 Task: Add an event with the title Third Team Building Retreat: Outdoor Activities, date ''2023/11/15'', time 12:00and add a description: Any defects, deviations, or non-conformities identified during the Quality Assurance Check will be documented and tracked. The team will assign severity levels and work with project stakeholders to determine appropriate corrective actions and resolutions.Mark the tasks as Completed , logged in from the account softage.4@softage.netand send the event invitation to softage.9@softage.net and softage.10@softage.net. Set a reminder for the event Doesn''t repeat
Action: Mouse moved to (77, 98)
Screenshot: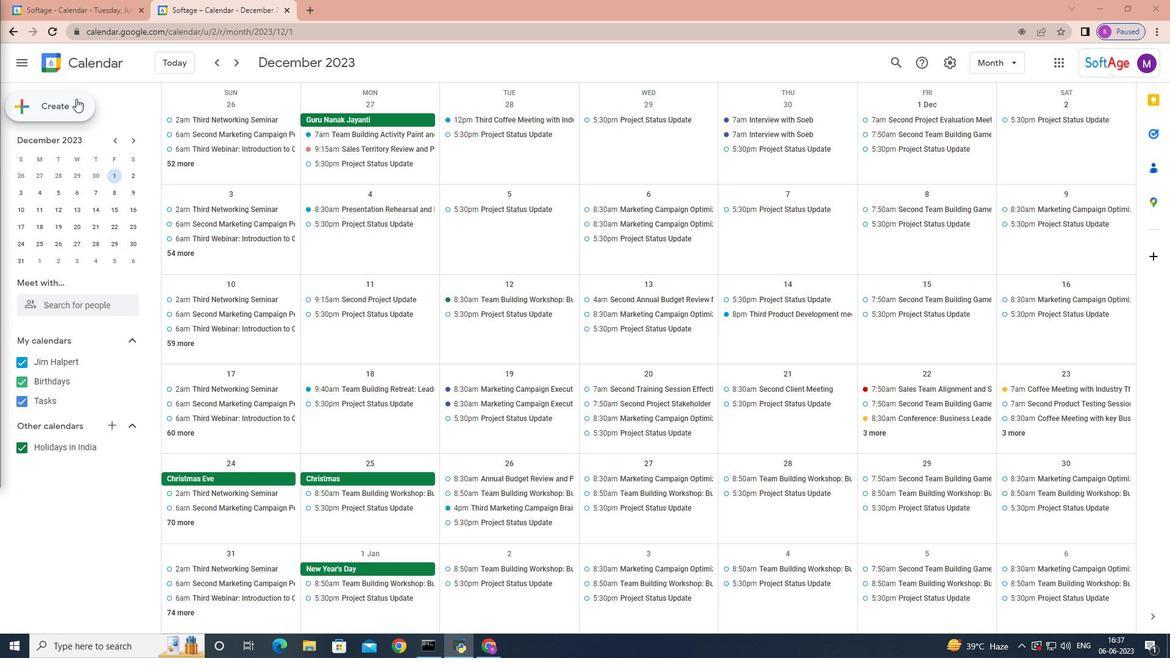 
Action: Mouse pressed left at (77, 98)
Screenshot: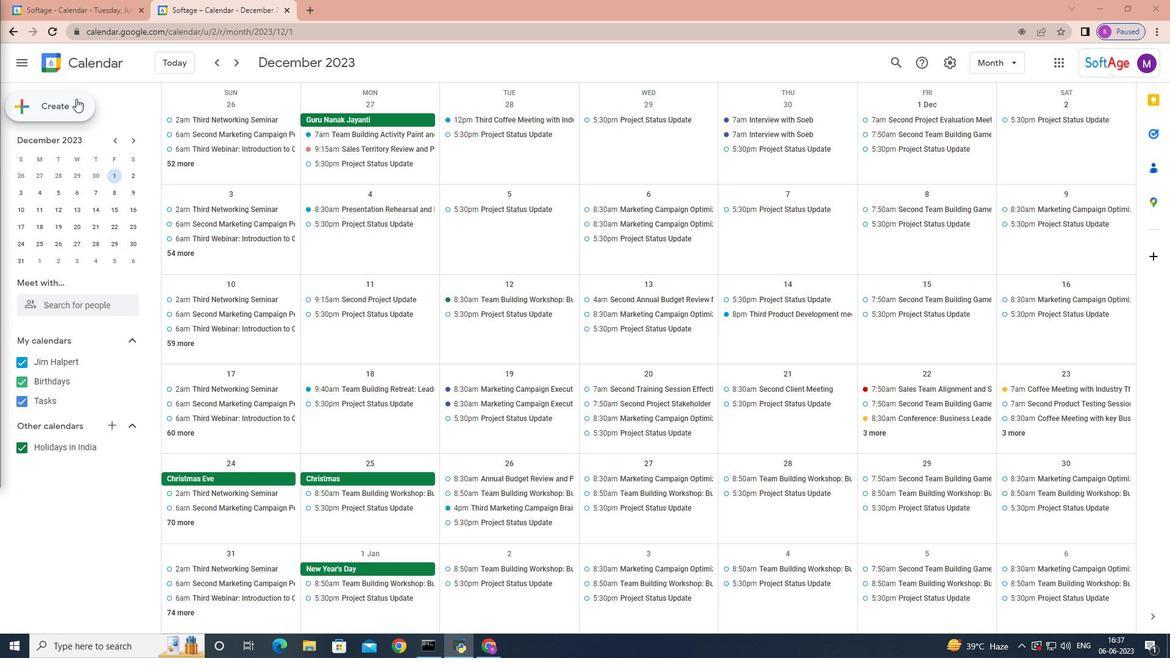 
Action: Mouse moved to (66, 132)
Screenshot: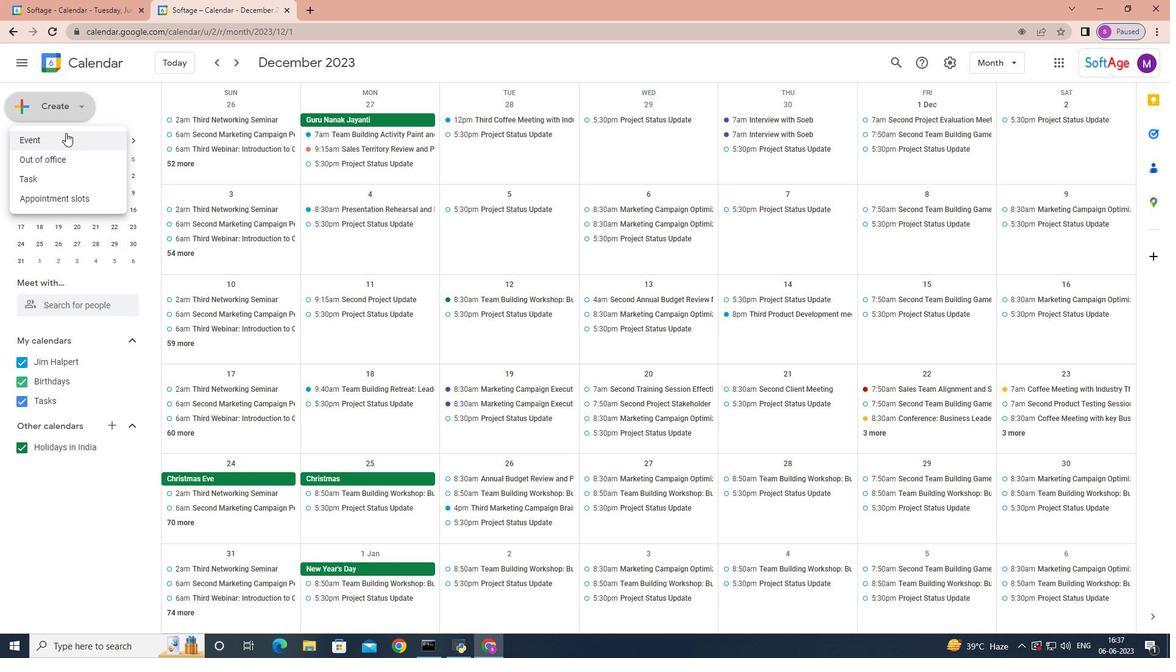 
Action: Mouse pressed left at (66, 132)
Screenshot: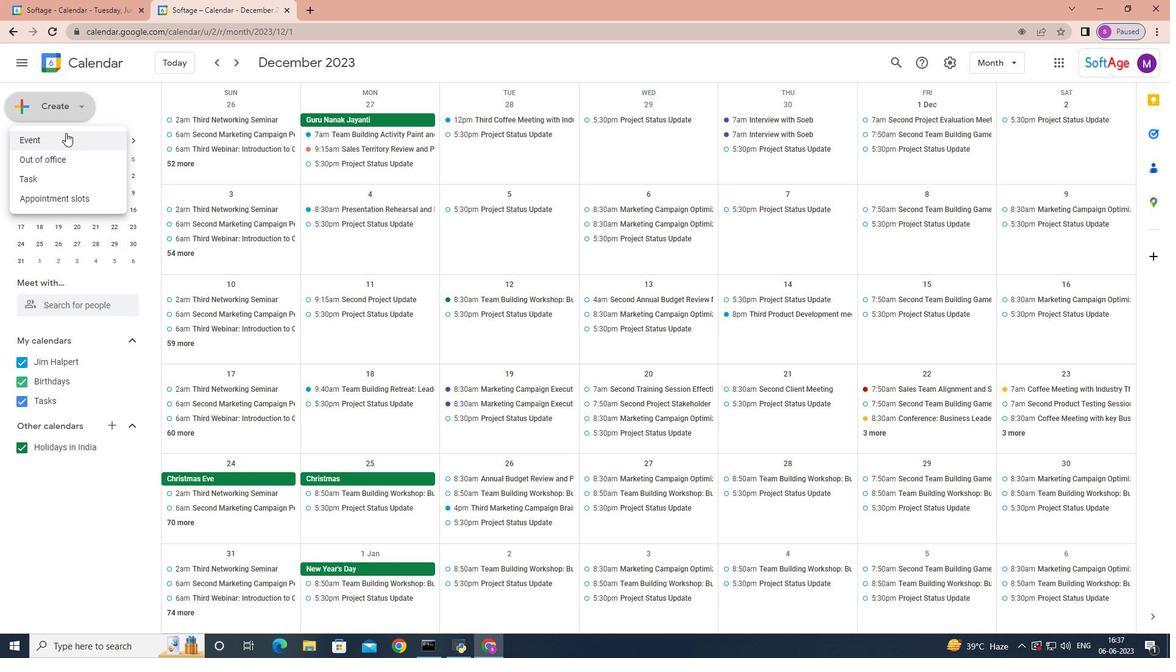 
Action: Mouse moved to (754, 406)
Screenshot: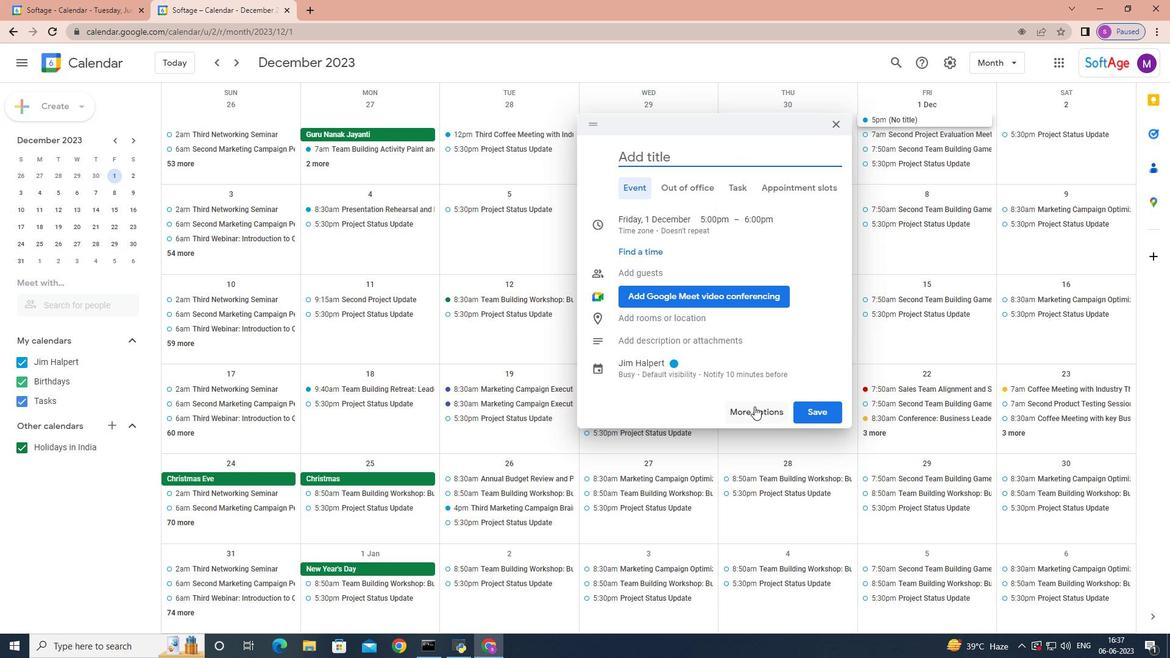 
Action: Mouse pressed left at (754, 406)
Screenshot: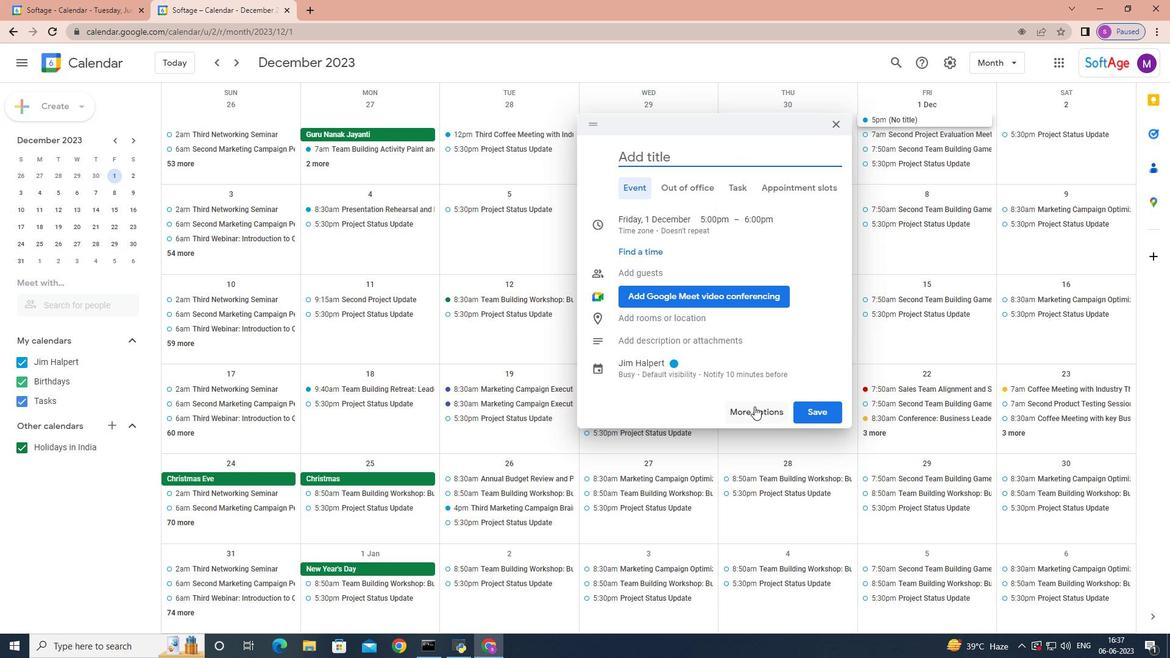 
Action: Mouse moved to (608, 627)
Screenshot: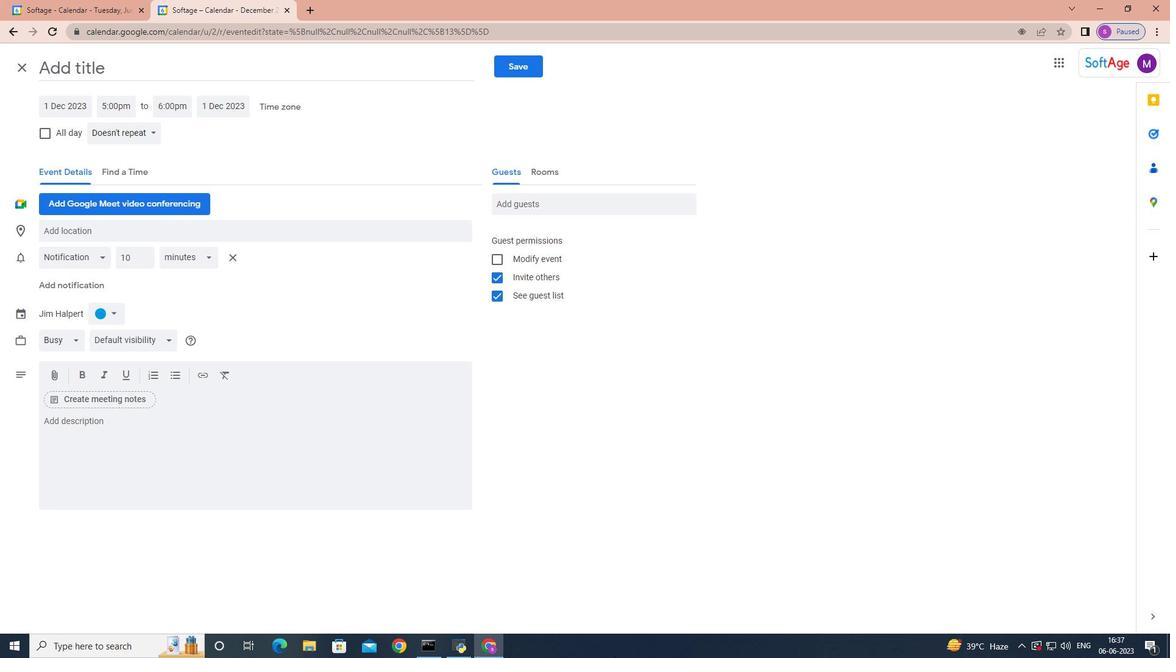 
Action: Key pressed <Key.shift>third<Key.space><Key.shift>Team<Key.space><Key.shift>Buy<Key.backspace>ilding<Key.space><Key.shift>Retreat<Key.shift>:<Key.space><Key.shift>Outdoor<Key.space><Key.shift>Activities<Key.space>
Screenshot: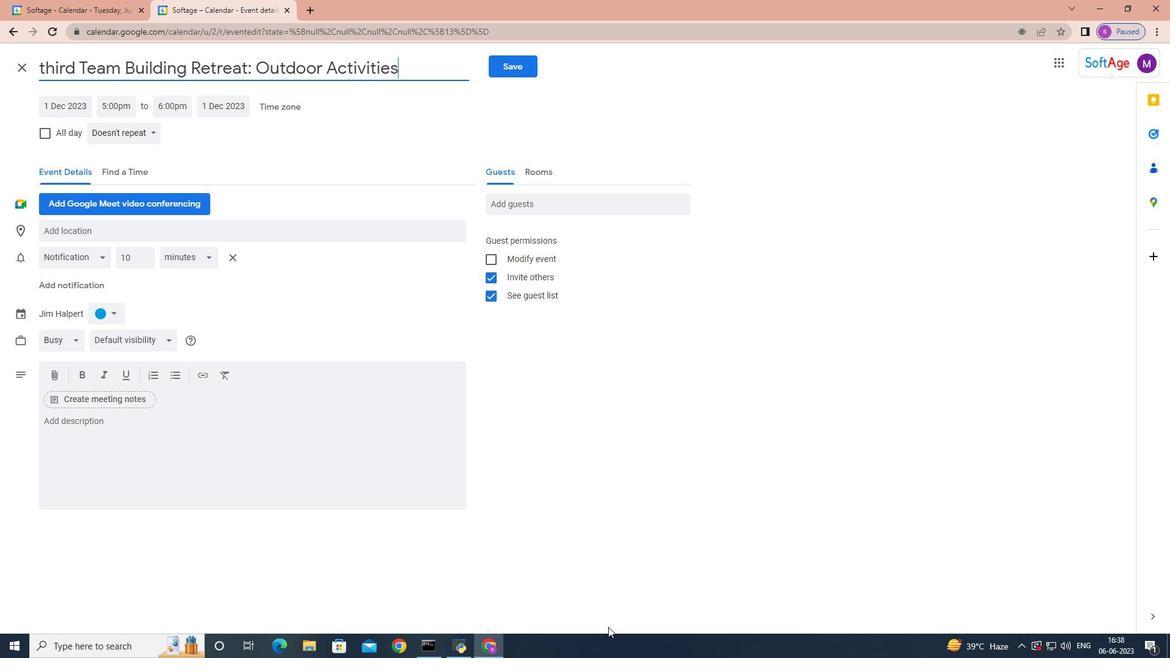 
Action: Mouse moved to (80, 105)
Screenshot: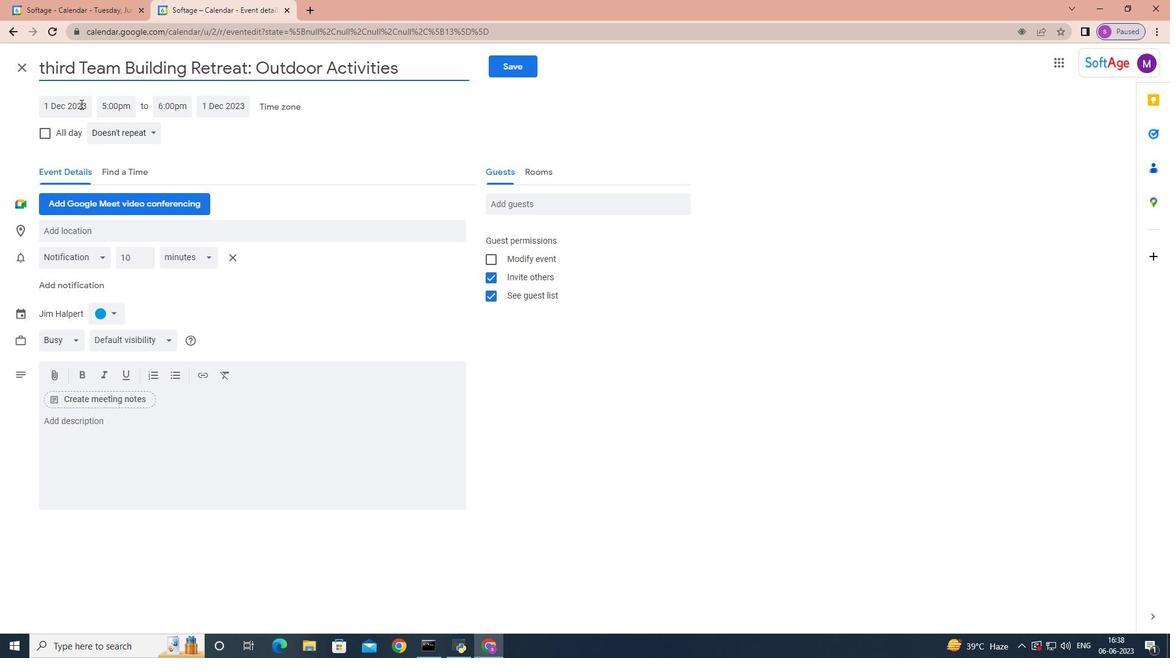 
Action: Mouse pressed left at (80, 105)
Screenshot: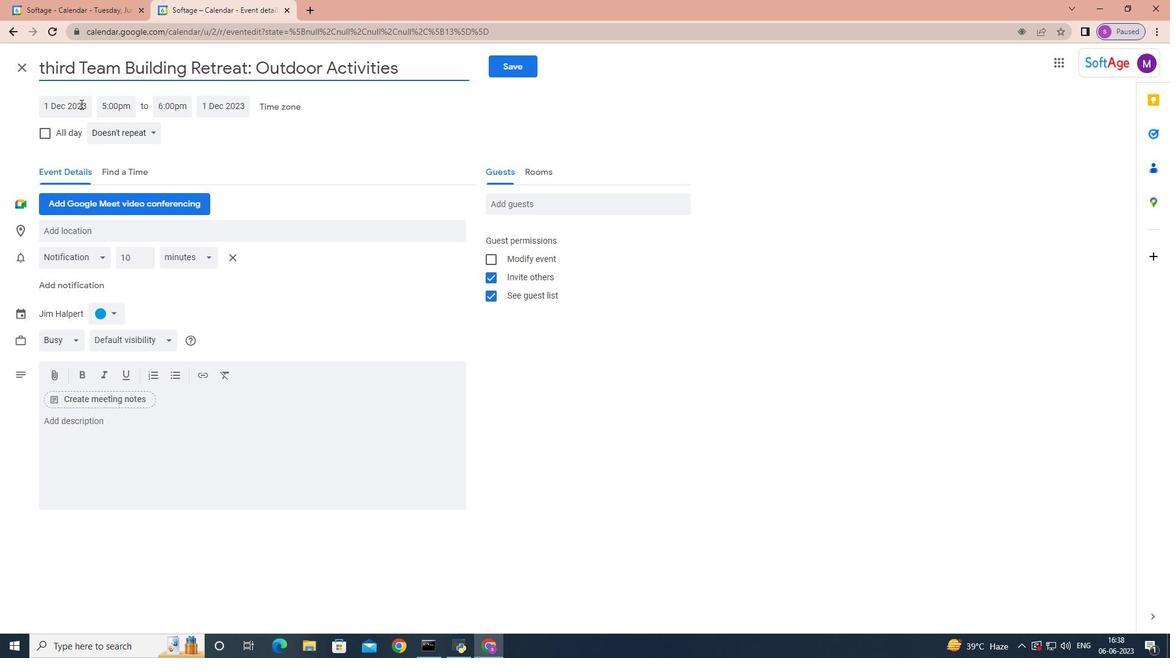 
Action: Mouse moved to (177, 128)
Screenshot: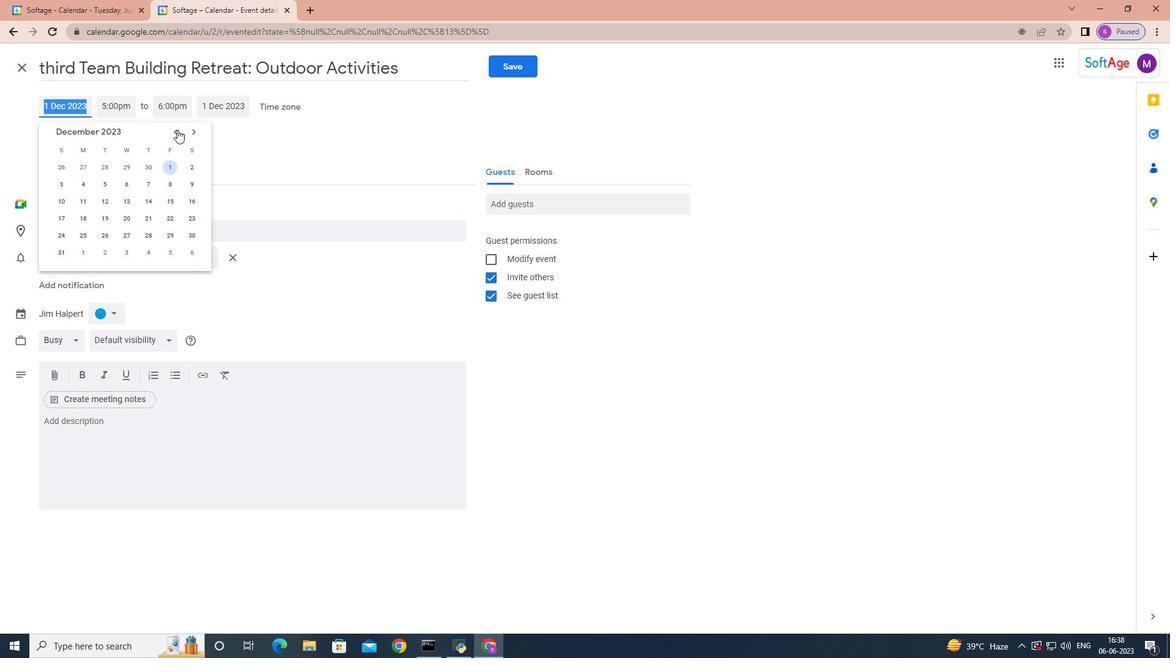 
Action: Mouse pressed left at (177, 128)
Screenshot: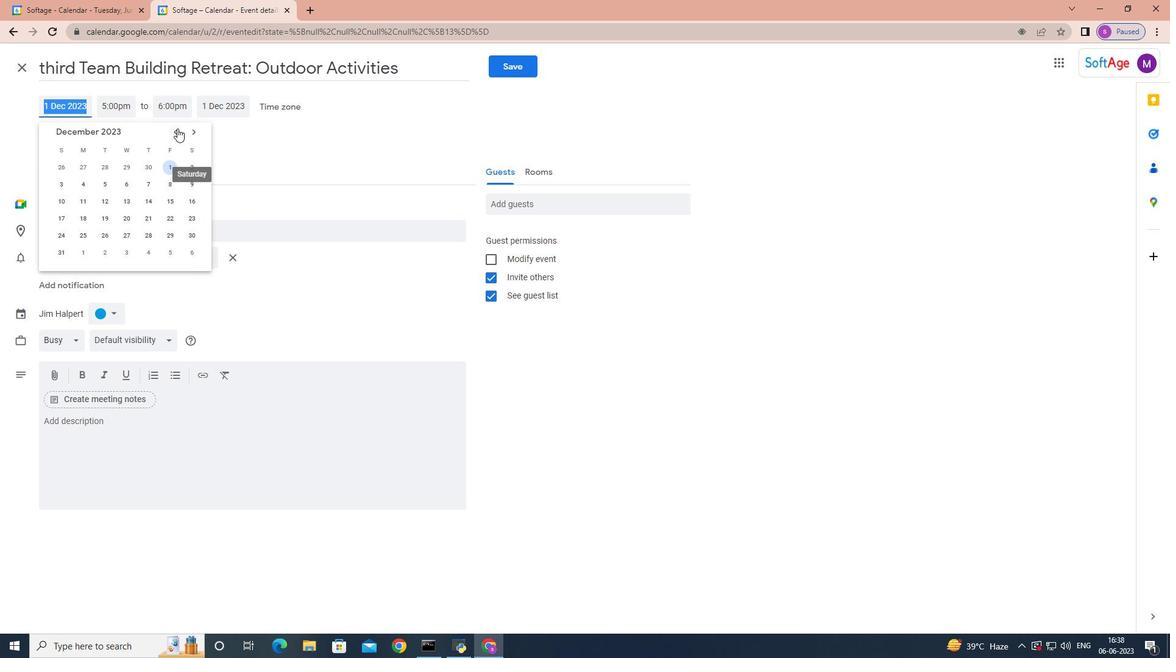 
Action: Mouse moved to (123, 199)
Screenshot: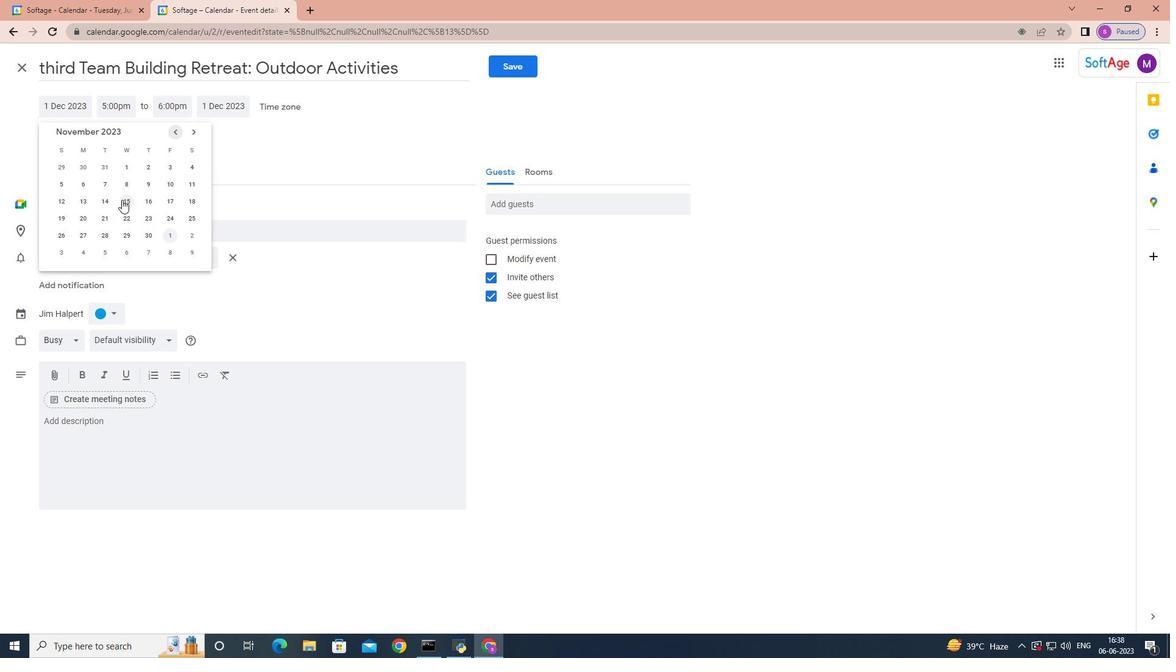 
Action: Mouse pressed left at (123, 199)
Screenshot: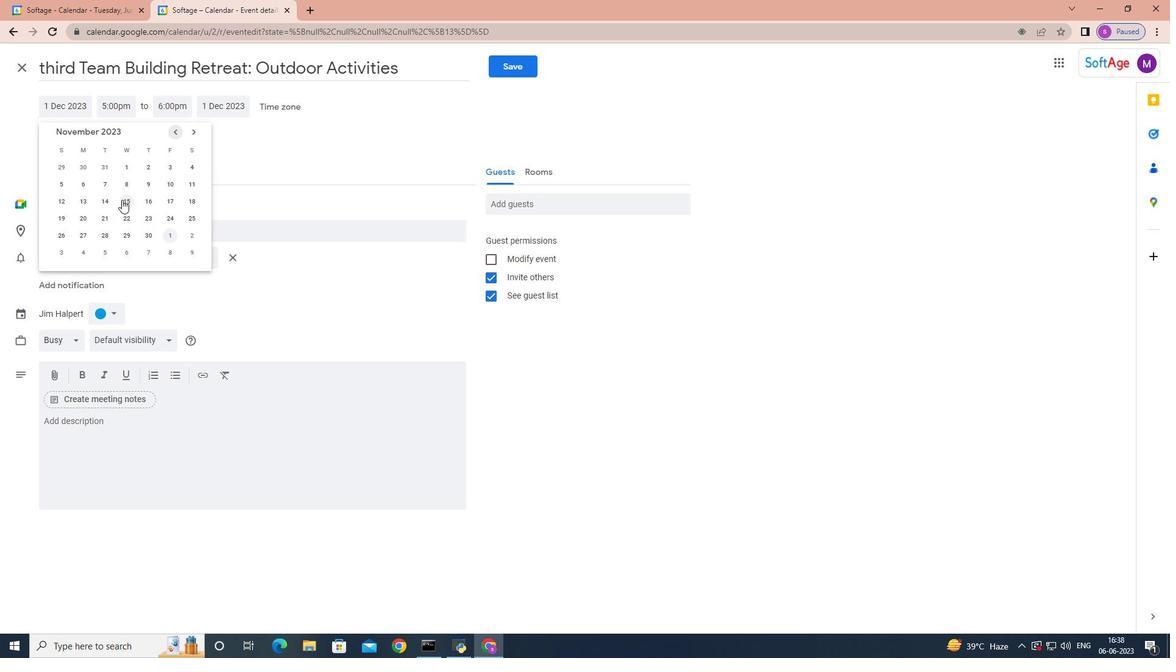 
Action: Mouse moved to (114, 107)
Screenshot: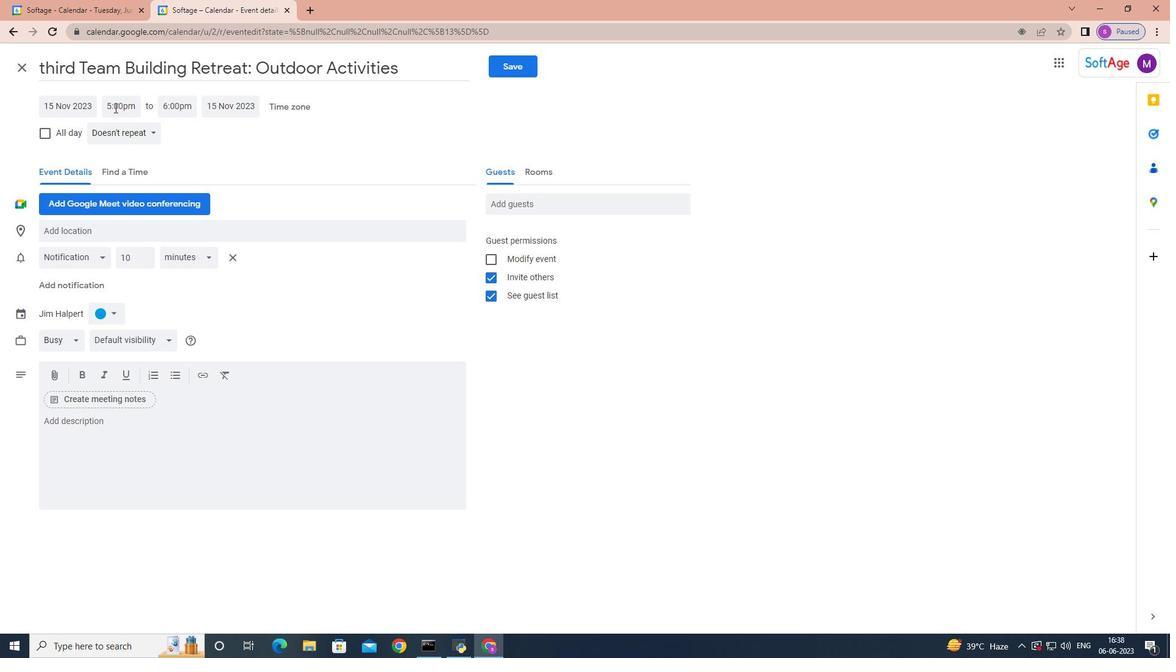 
Action: Mouse pressed left at (114, 107)
Screenshot: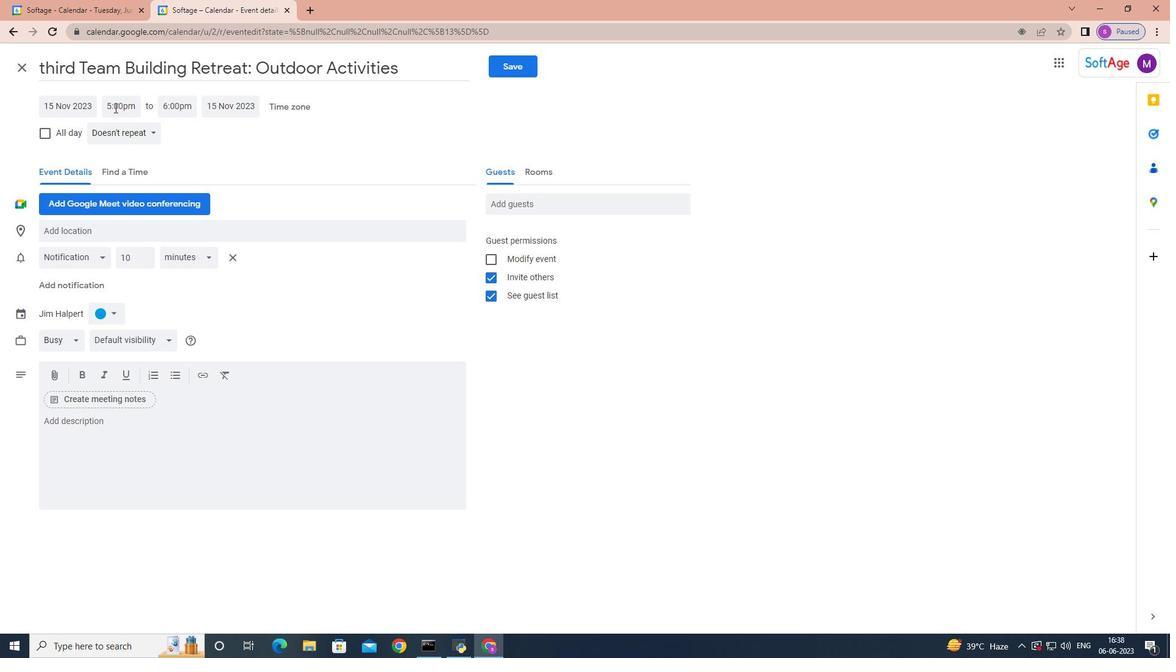 
Action: Mouse moved to (143, 187)
Screenshot: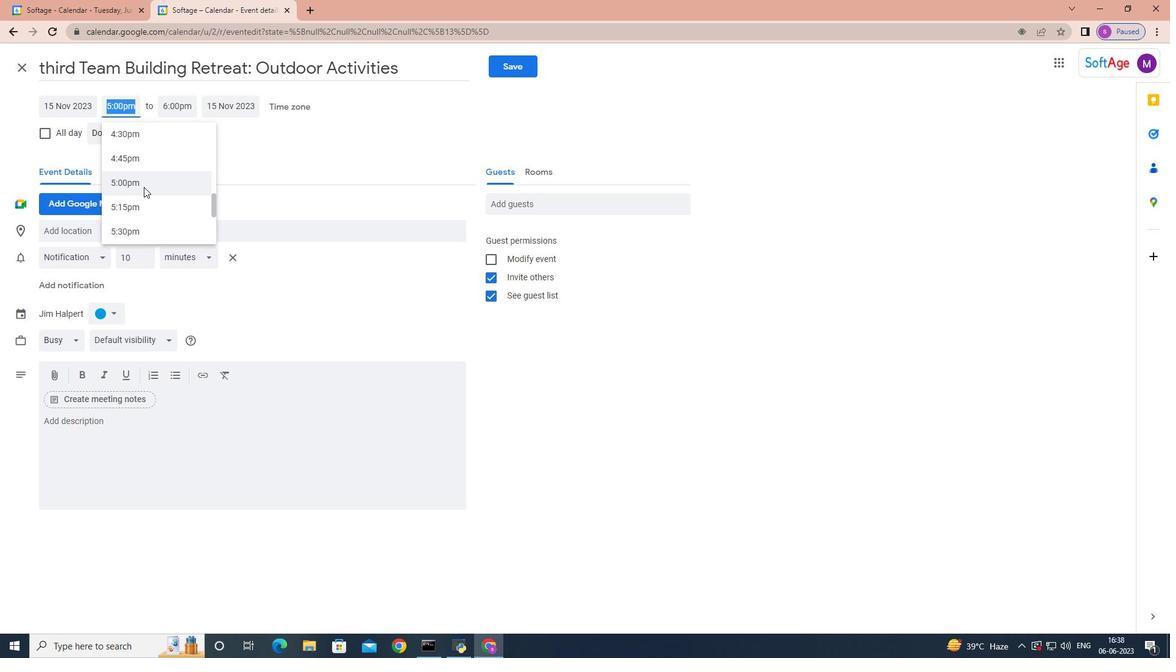 
Action: Mouse scrolled (143, 187) with delta (0, 0)
Screenshot: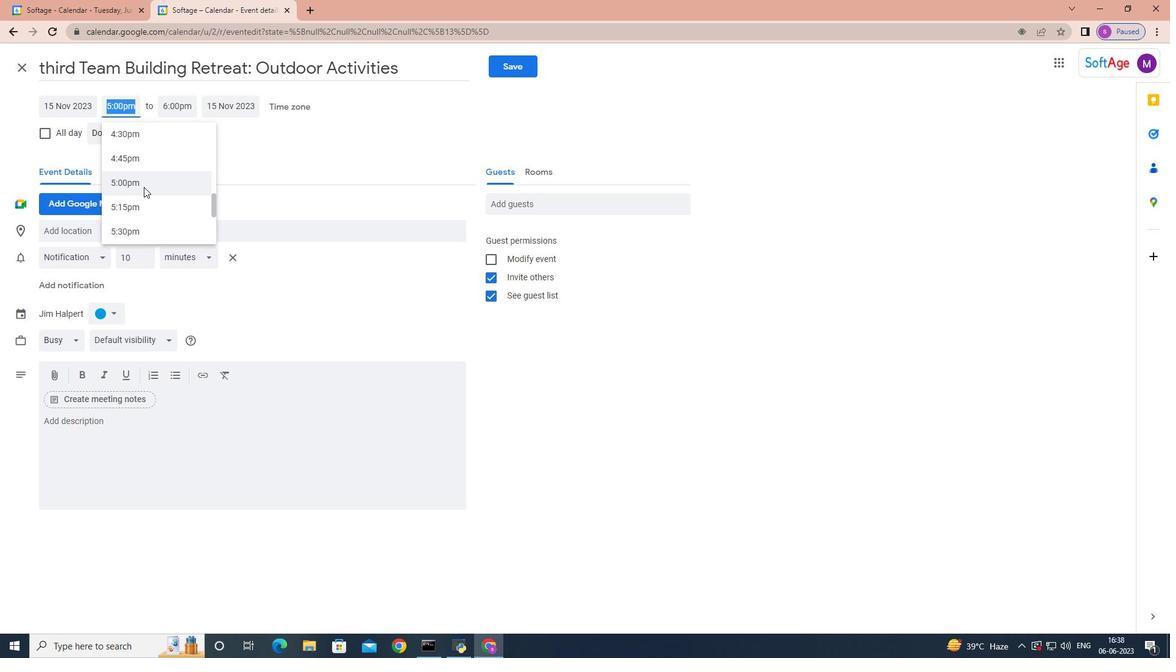 
Action: Mouse scrolled (143, 187) with delta (0, 0)
Screenshot: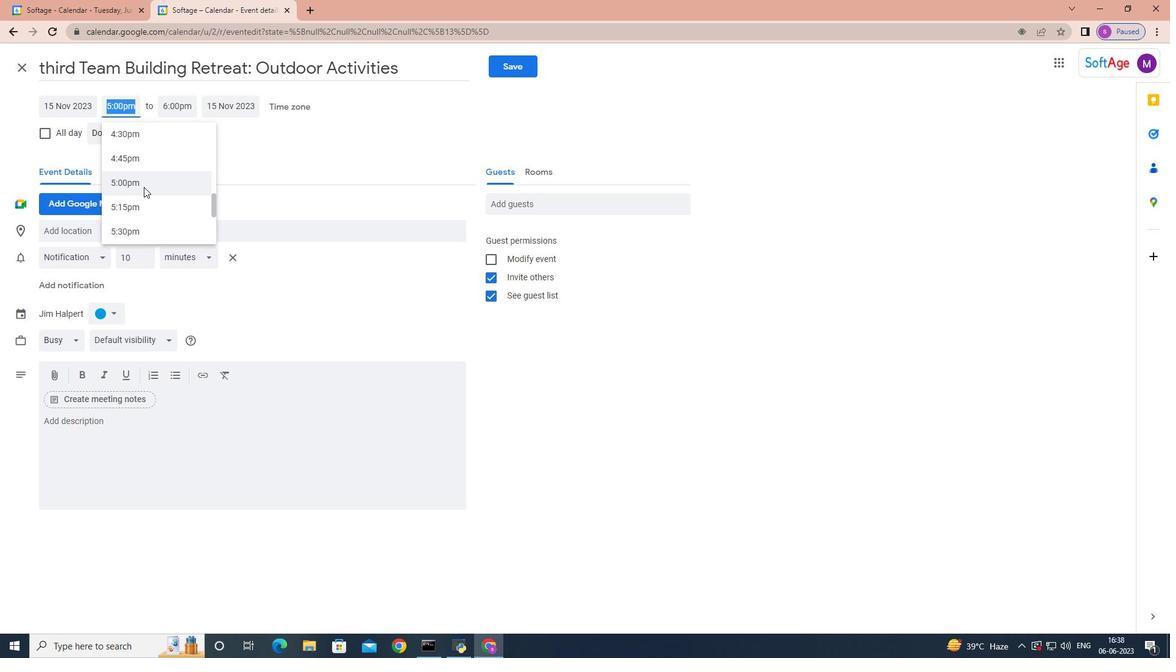 
Action: Mouse scrolled (143, 187) with delta (0, 0)
Screenshot: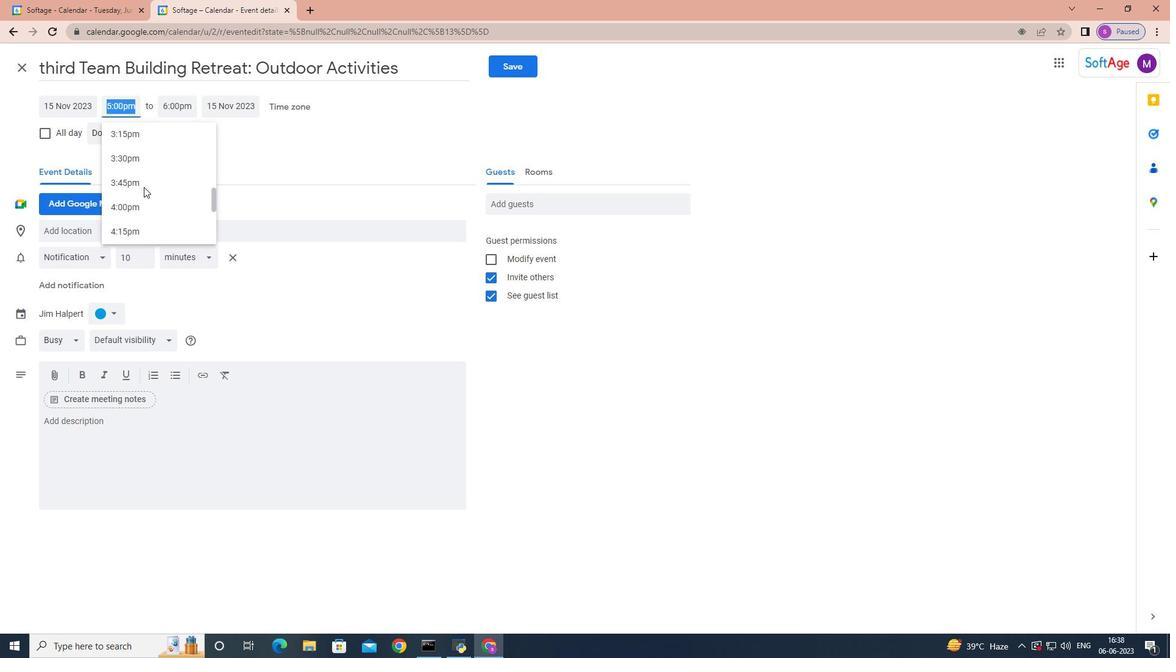 
Action: Mouse scrolled (143, 187) with delta (0, 0)
Screenshot: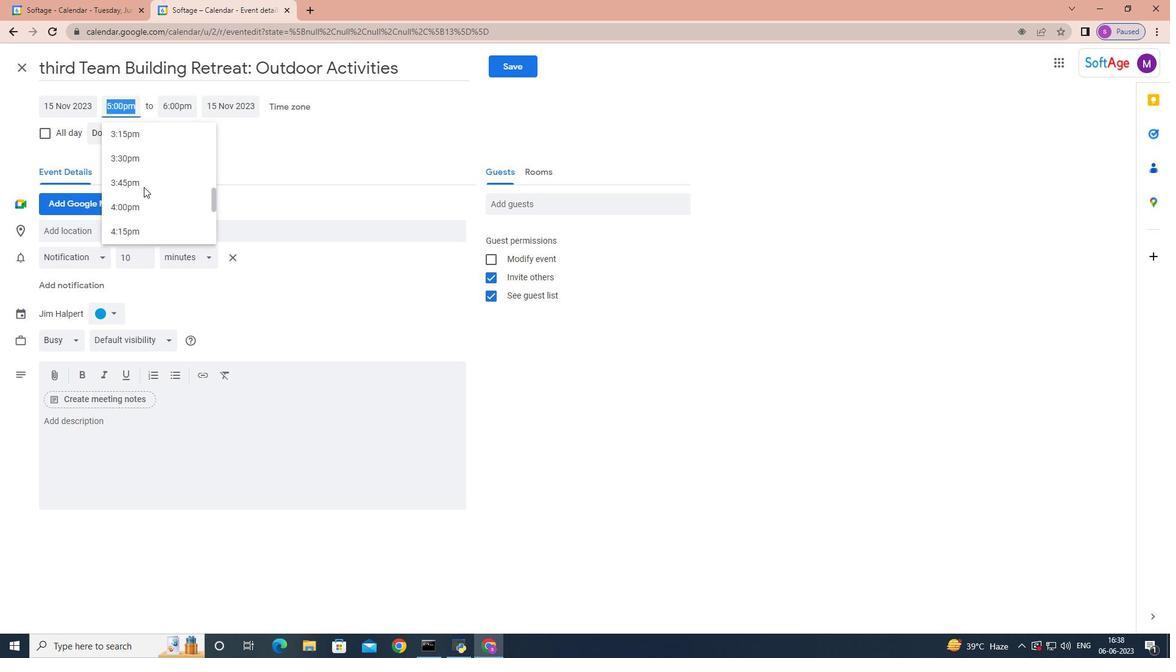 
Action: Mouse scrolled (143, 187) with delta (0, 0)
Screenshot: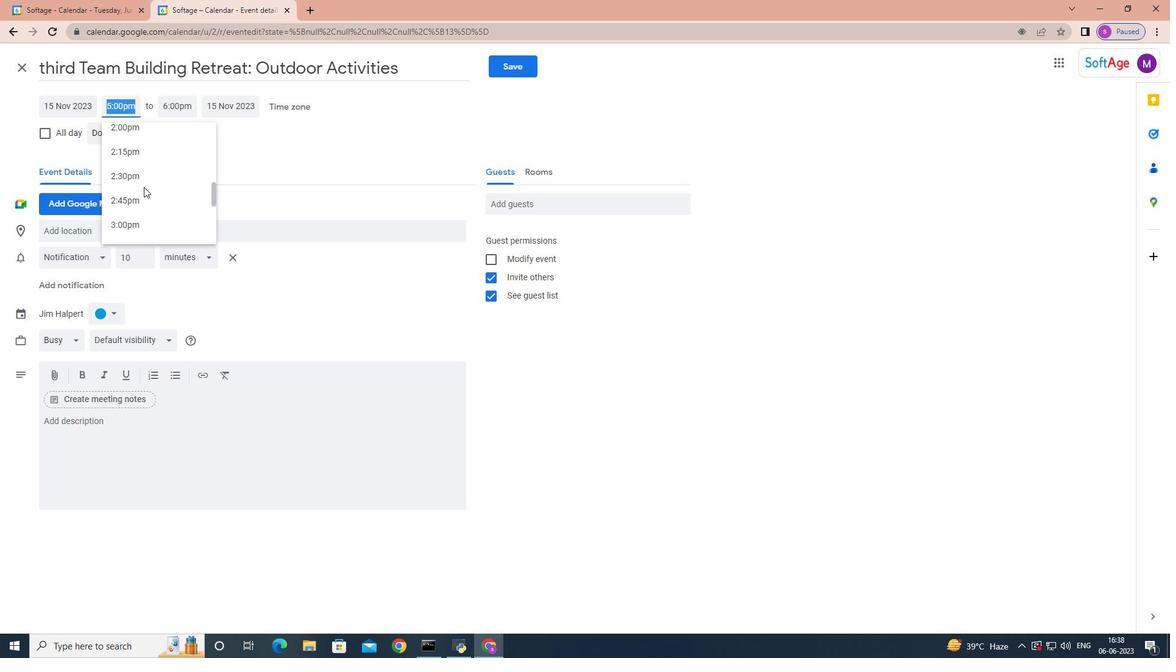
Action: Mouse moved to (145, 180)
Screenshot: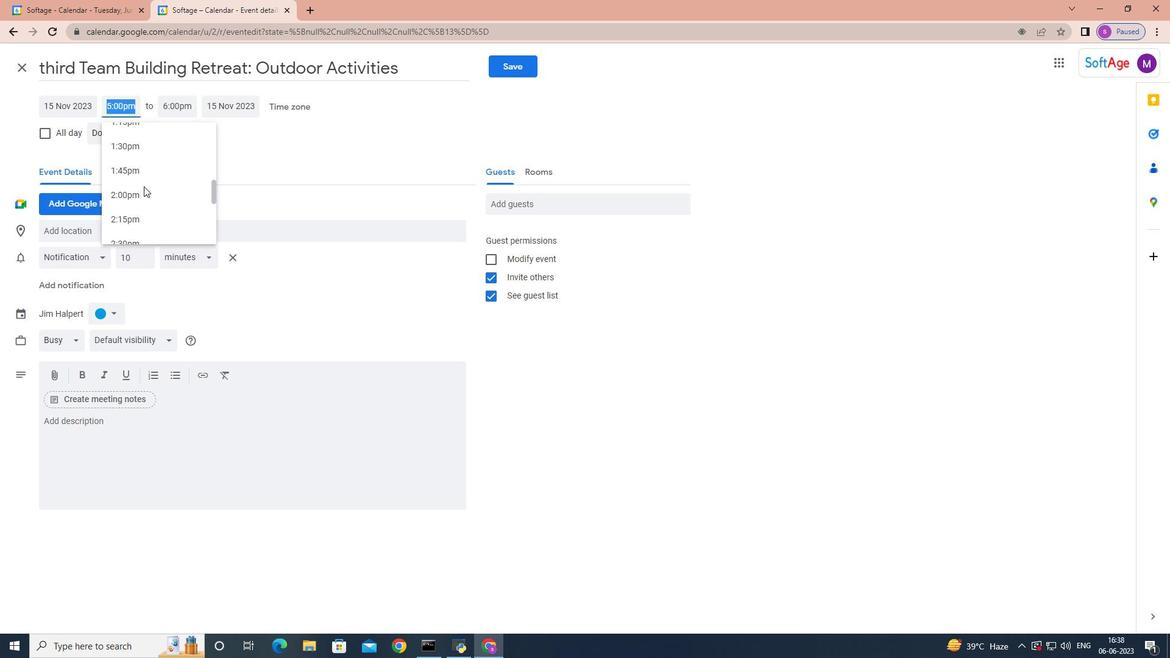 
Action: Mouse scrolled (145, 181) with delta (0, 0)
Screenshot: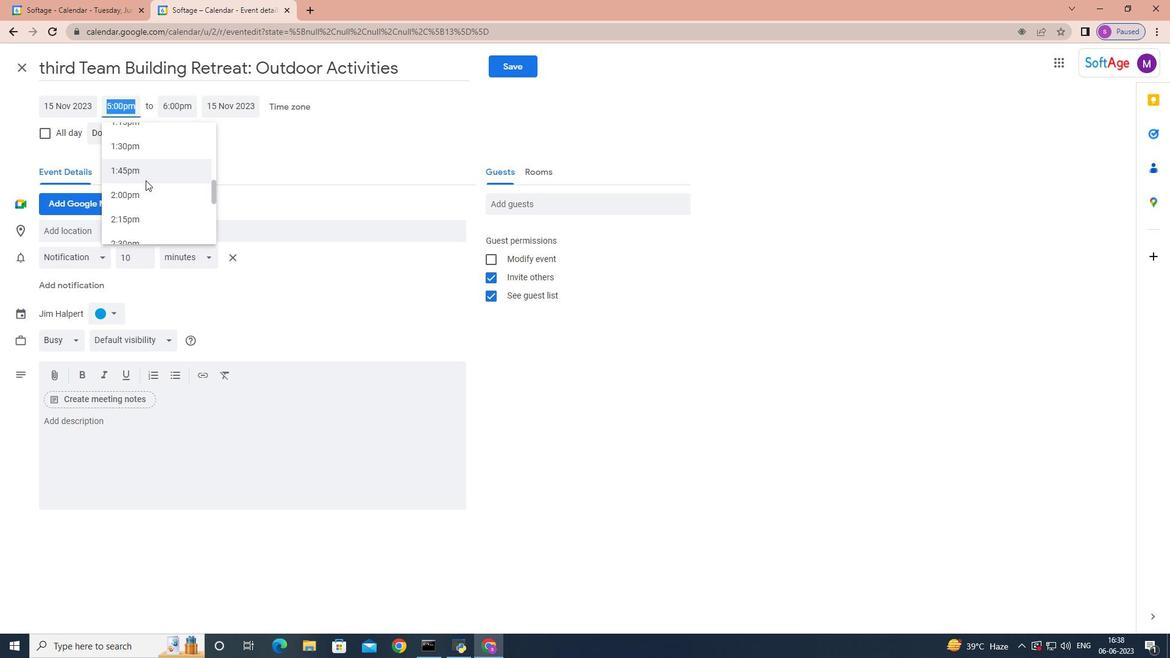 
Action: Mouse scrolled (145, 181) with delta (0, 0)
Screenshot: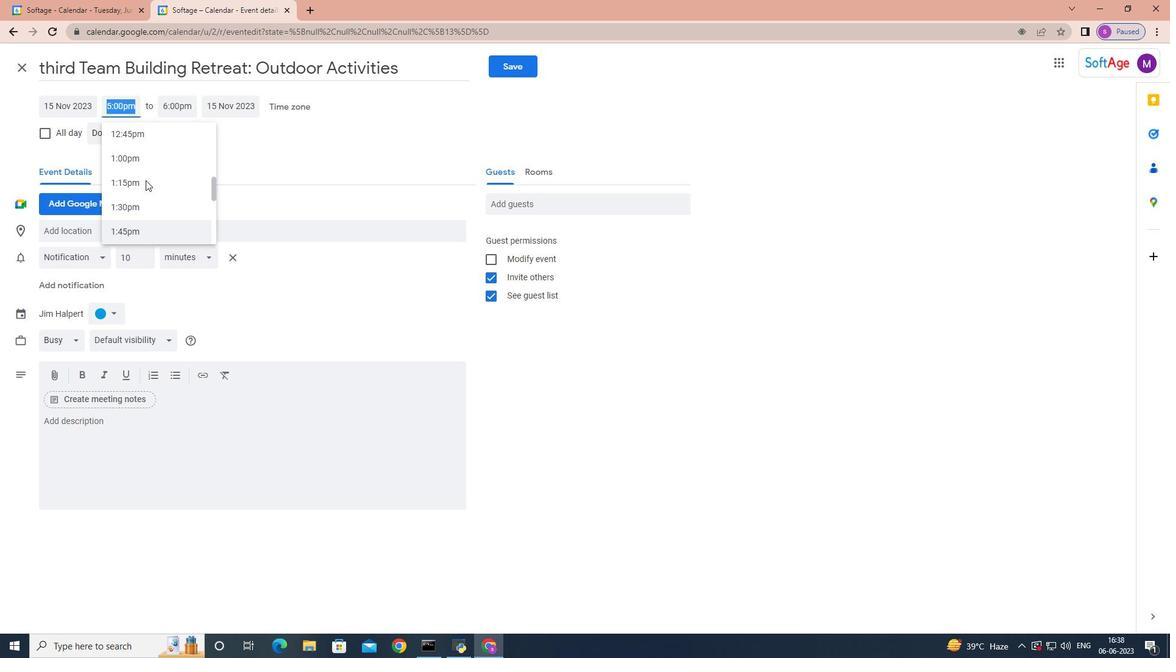 
Action: Mouse scrolled (145, 181) with delta (0, 0)
Screenshot: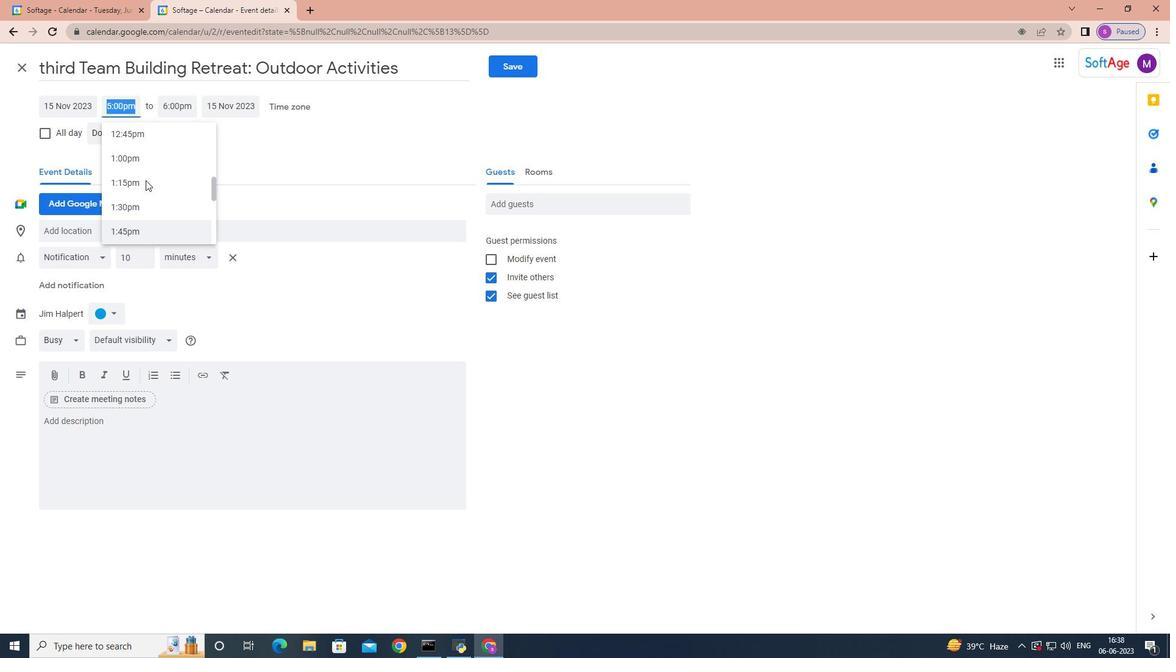 
Action: Mouse moved to (147, 182)
Screenshot: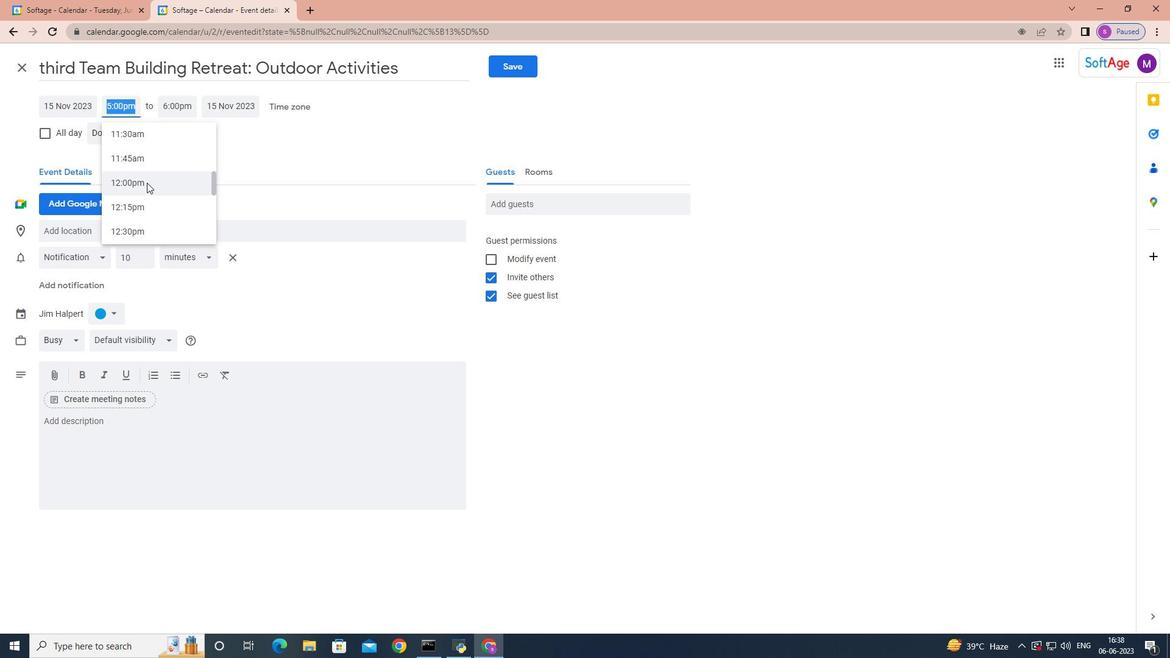 
Action: Mouse pressed left at (147, 182)
Screenshot: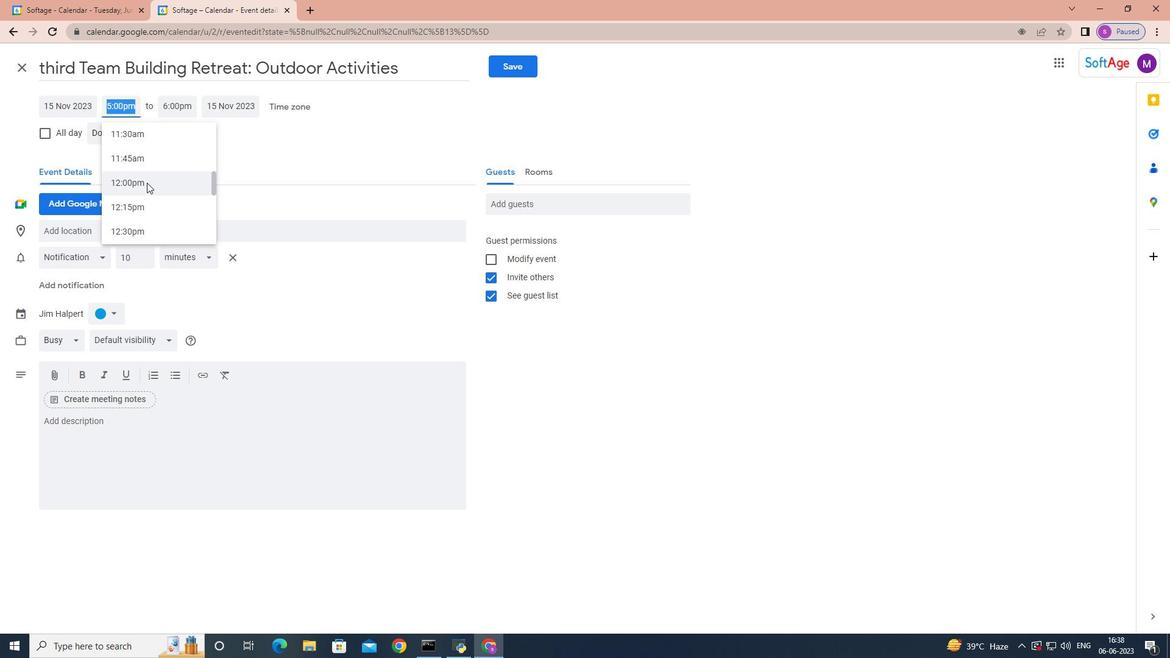 
Action: Mouse moved to (109, 435)
Screenshot: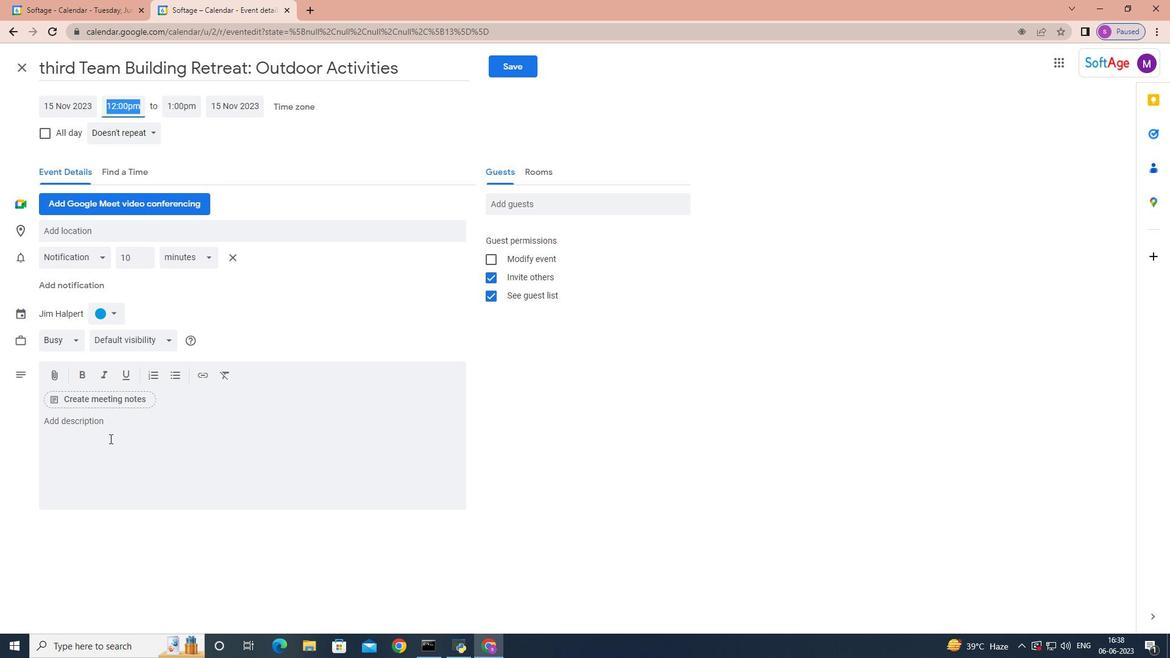 
Action: Mouse pressed left at (109, 435)
Screenshot: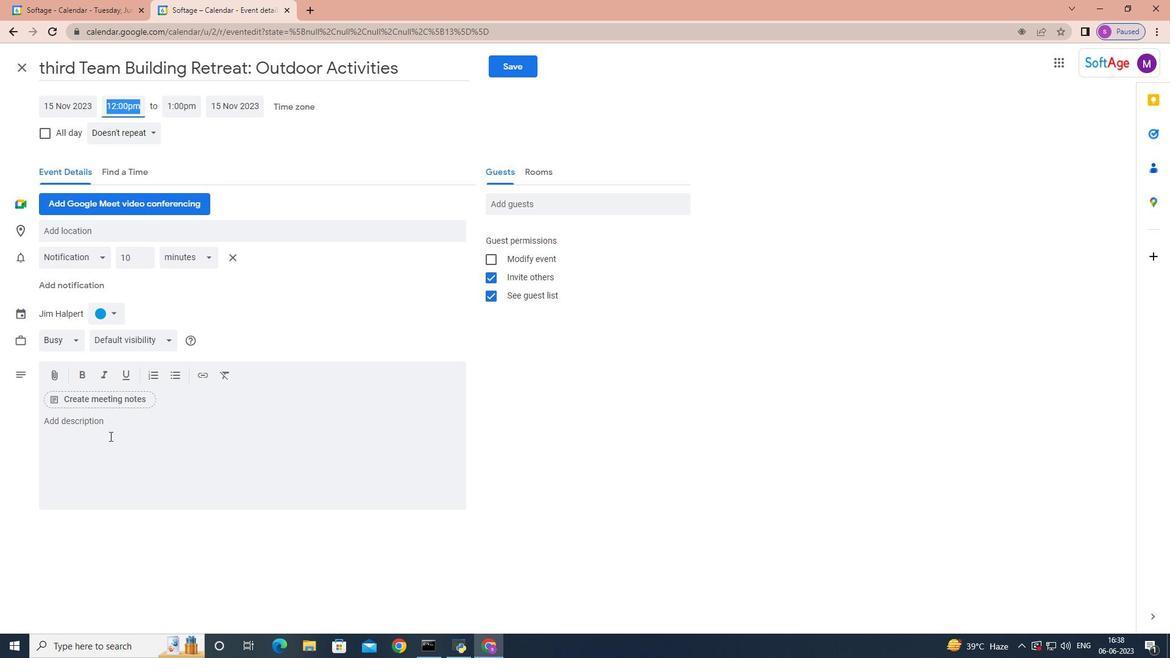 
Action: Mouse moved to (110, 435)
Screenshot: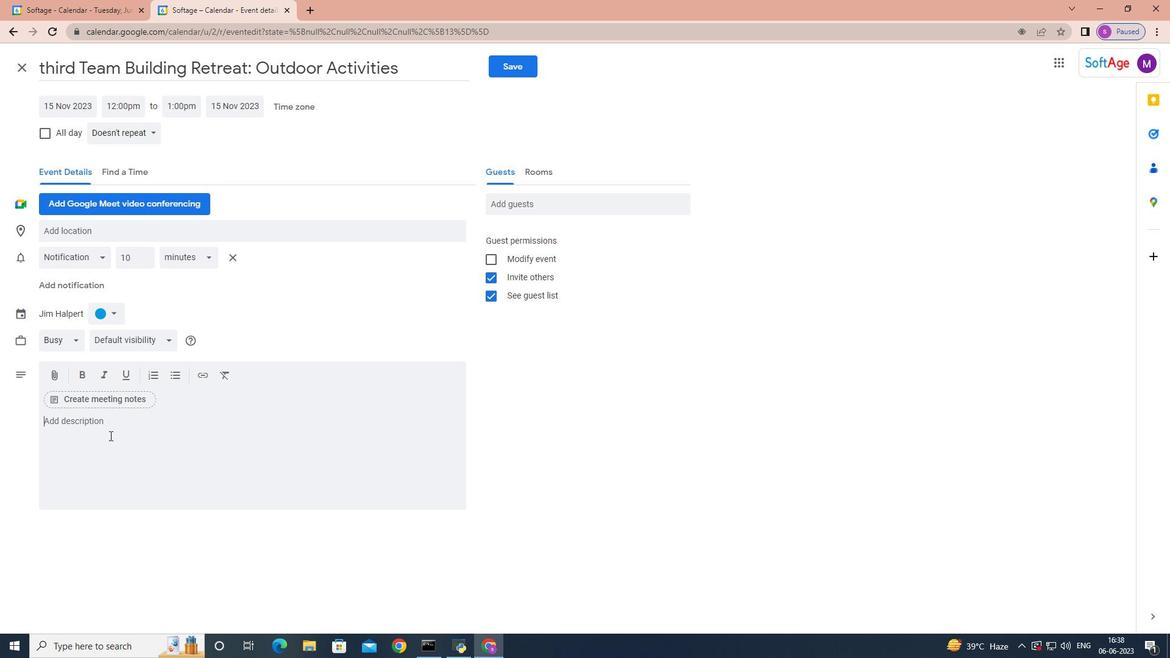 
Action: Key pressed <Key.shift><Key.shift>Any<Key.space>deg<Key.backspace>fects,<Key.space>deviations,<Key.space>or<Key.space>non-<Key.space>conformities<Key.space><Key.backspace><Key.backspace><Key.backspace><Key.backspace><Key.backspace><Key.backspace><Key.backspace><Key.backspace>rmities<Key.space>identified<Key.space>during<Key.space>the<Key.space><Key.shift>Quality<Key.space><Key.shift>Assurance<Key.space><Key.shift>Check<Key.space>will<Key.space>be<Key.space>documented<Key.space>and<Key.space>tracked<Key.space>\<Key.backspace><Key.backspace>.<Key.space><Key.shift>Tghe<Key.space><Key.backspace><Key.backspace><Key.backspace><Key.backspace>he<Key.space>team<Key.space>will<Key.space>assign<Key.space>severity<Key.space>levels<Key.space>and<Key.space>work<Key.space>with<Key.space>project<Key.space>stakeholders<Key.space>to<Key.space>detr<Key.backspace>ermine<Key.space>approprio<Key.backspace>iate<Key.space><Key.backspace><Key.backspace><Key.backspace><Key.backspace><Key.backspace><Key.backspace><Key.backspace><Key.backspace>priate<Key.space>corrective<Key.space>acttions<Key.space><Key.backspace><Key.backspace><Key.backspace><Key.backspace><Key.backspace><Key.backspace>ions<Key.space>and<Key.space>resolutions<Key.space><Key.backspace>.
Screenshot: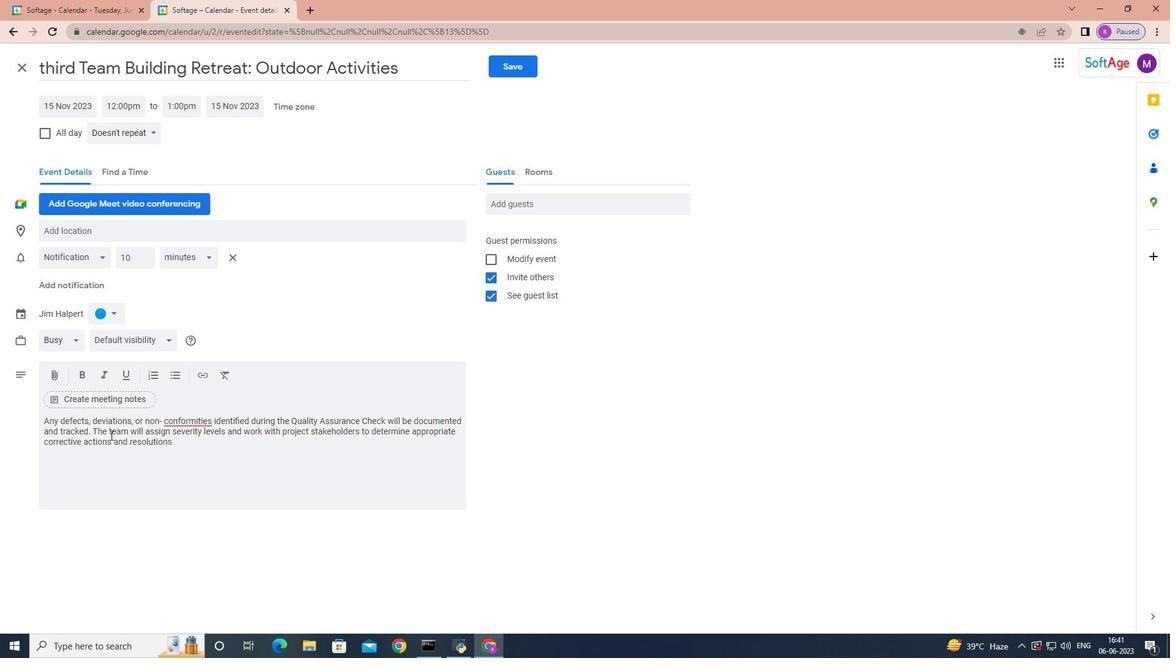 
Action: Mouse moved to (537, 207)
Screenshot: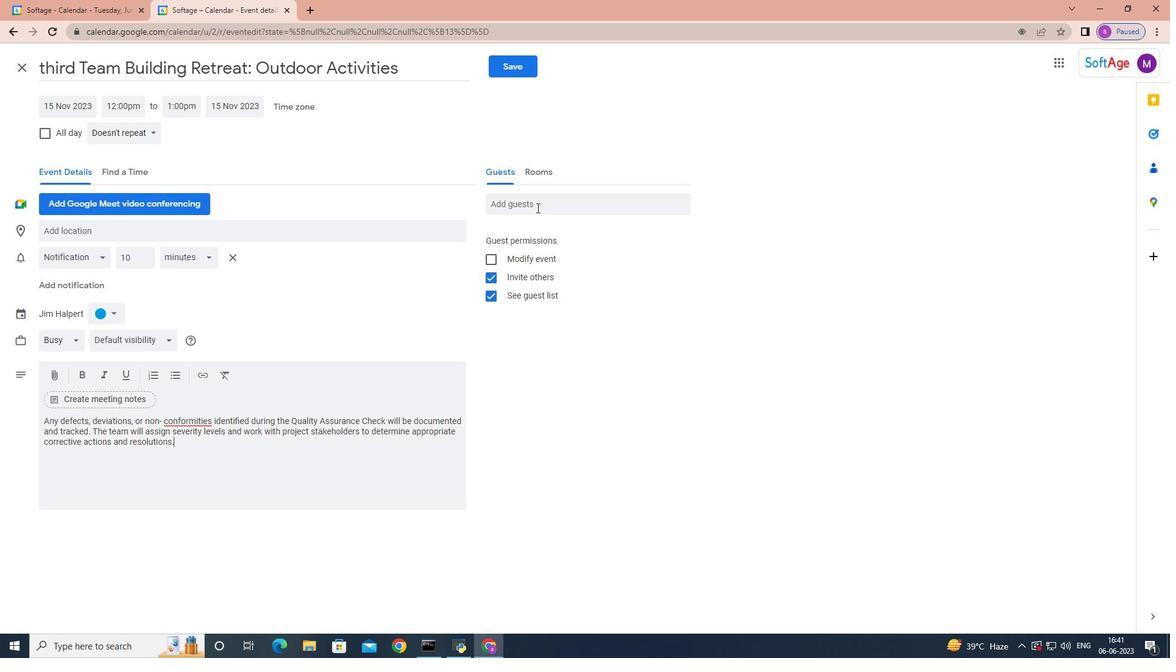 
Action: Mouse pressed left at (537, 207)
Screenshot: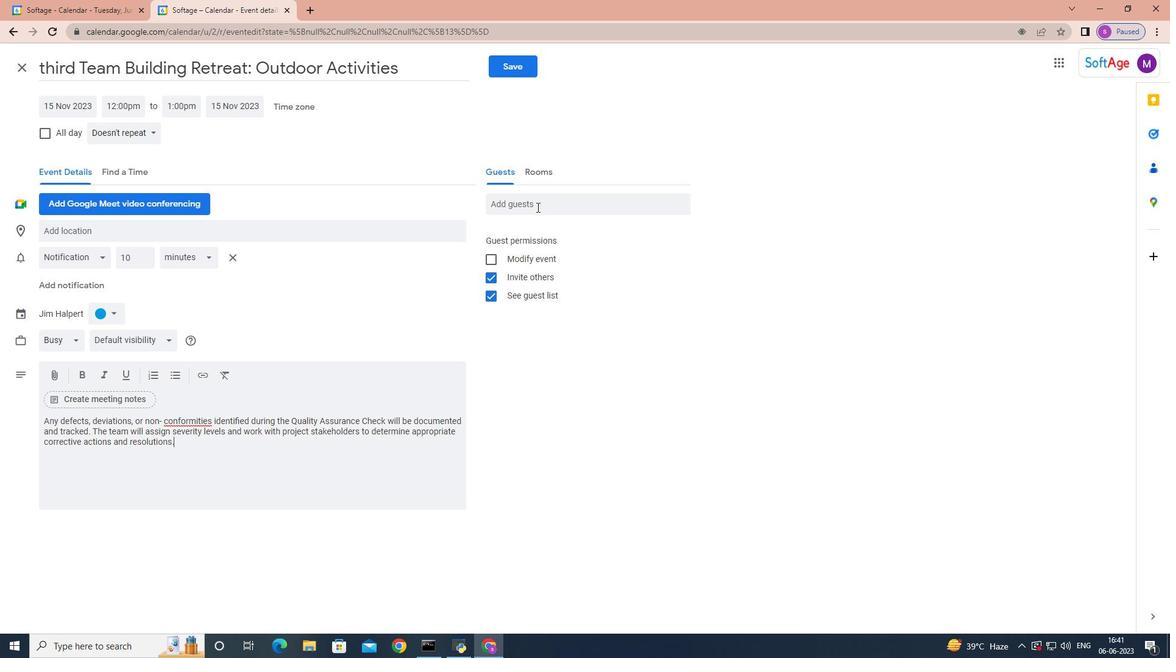 
Action: Key pressed softage.9
Screenshot: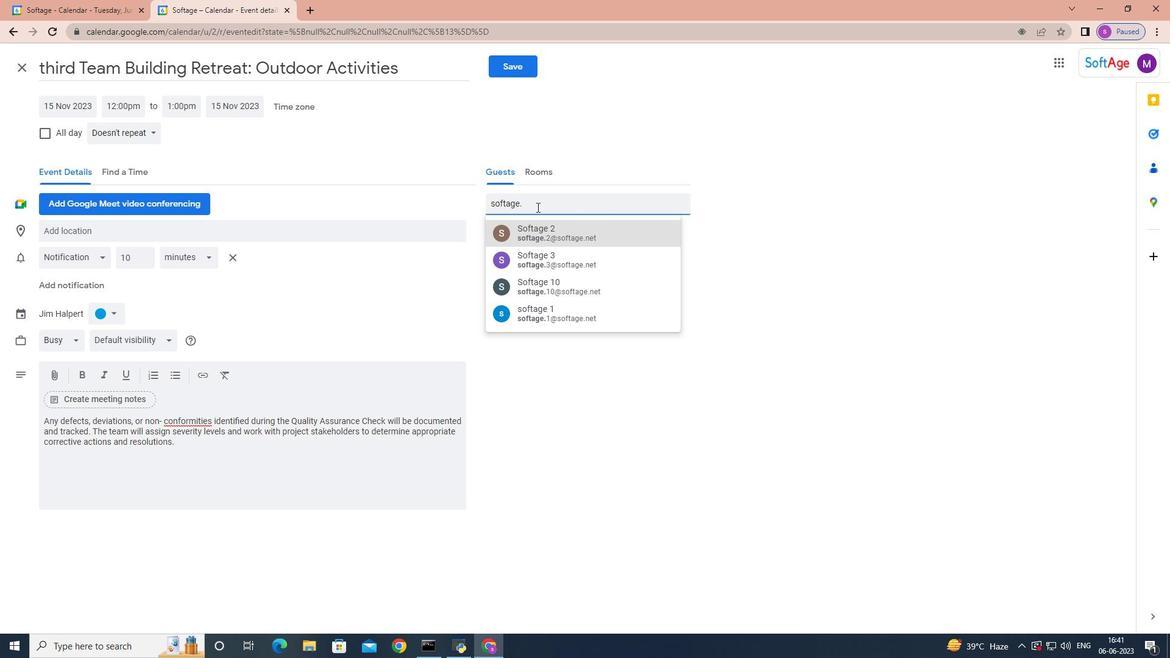 
Action: Mouse moved to (550, 229)
Screenshot: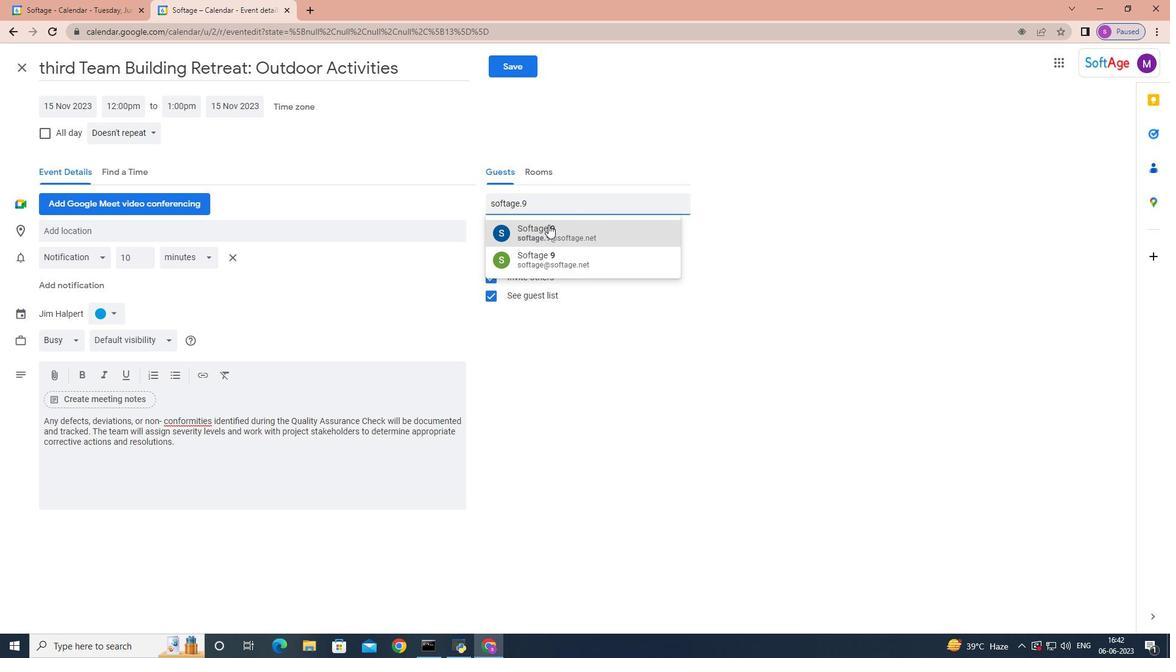 
Action: Mouse pressed left at (550, 229)
Screenshot: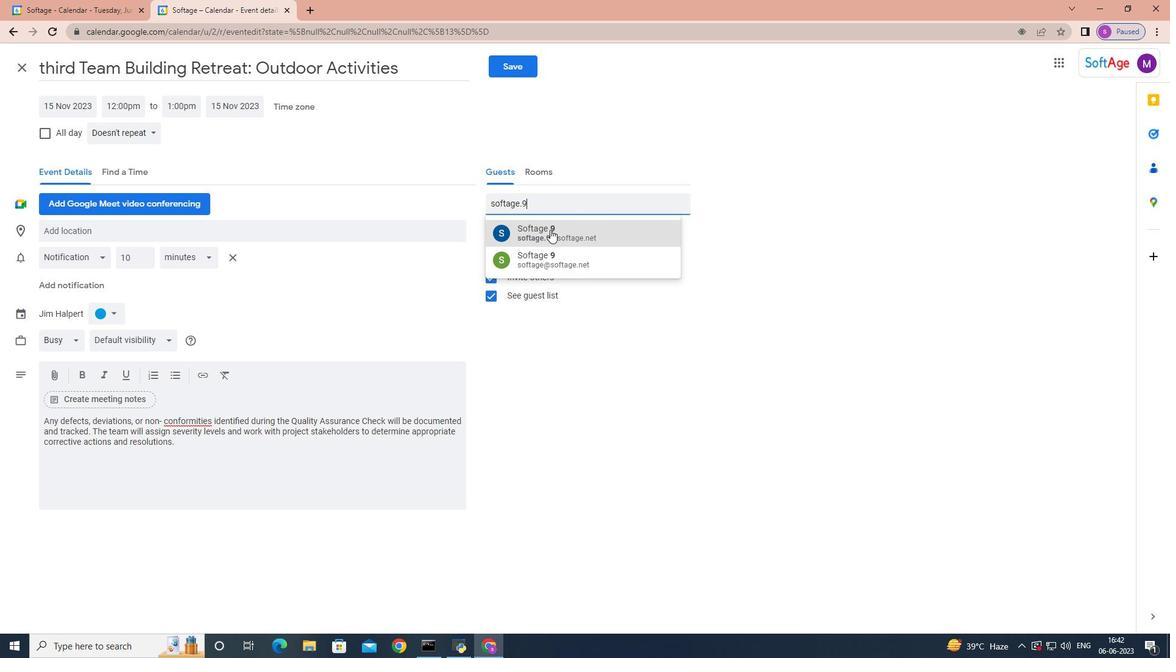 
Action: Key pressed softage.10
Screenshot: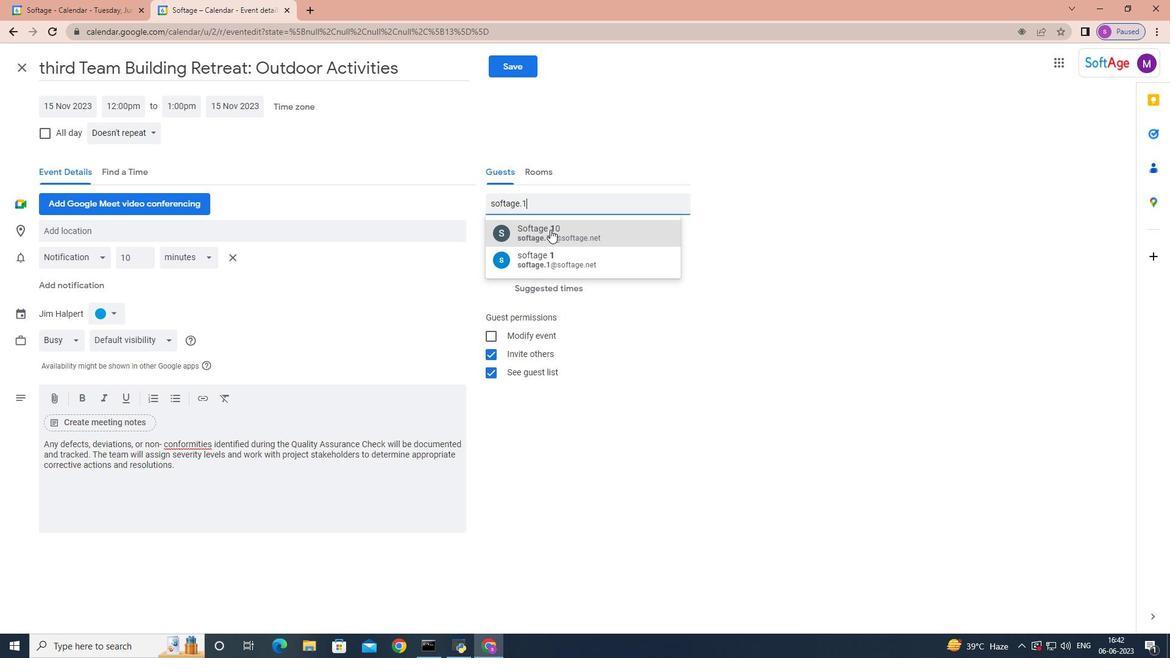 
Action: Mouse pressed left at (550, 229)
Screenshot: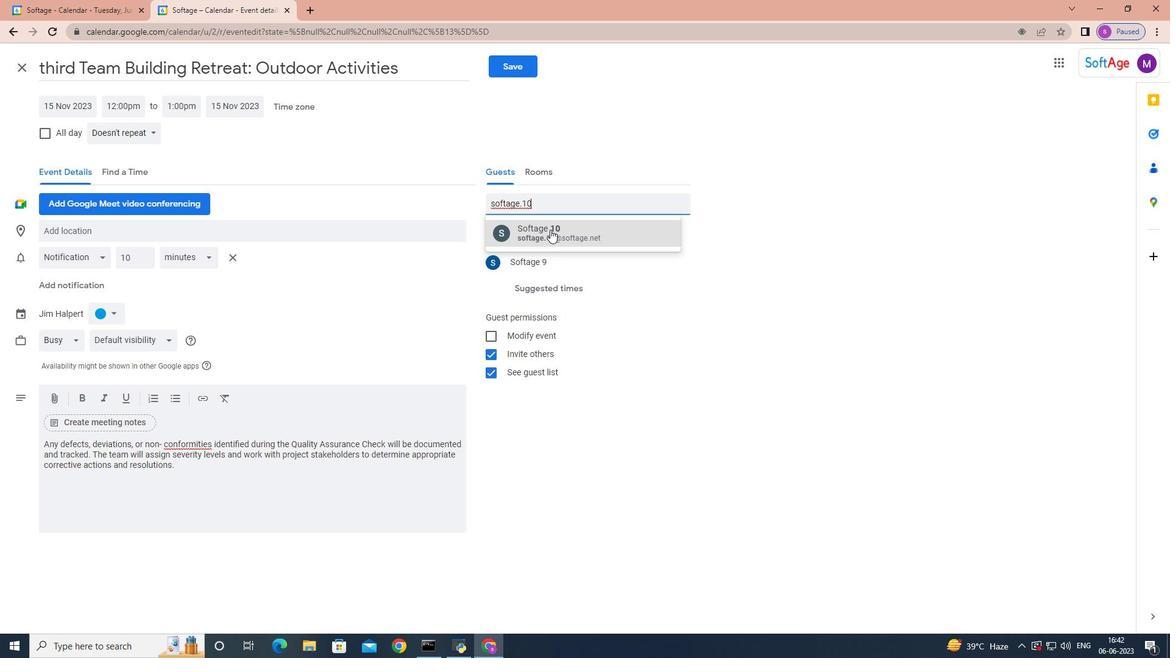 
Action: Mouse moved to (146, 134)
Screenshot: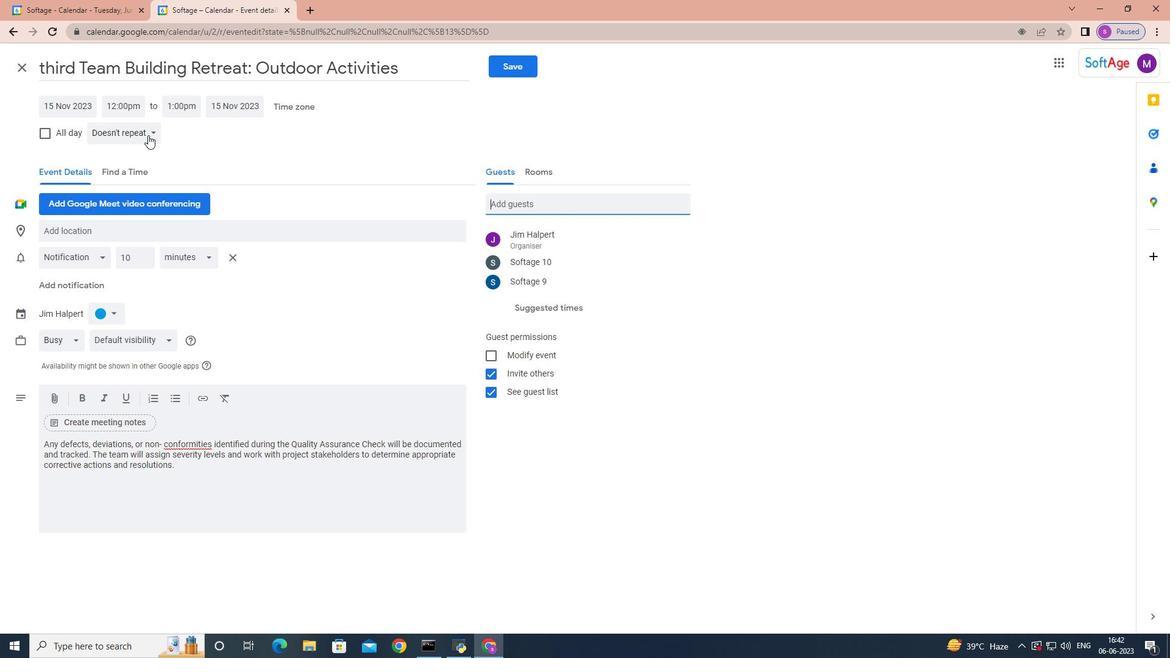 
Action: Mouse pressed left at (146, 134)
Screenshot: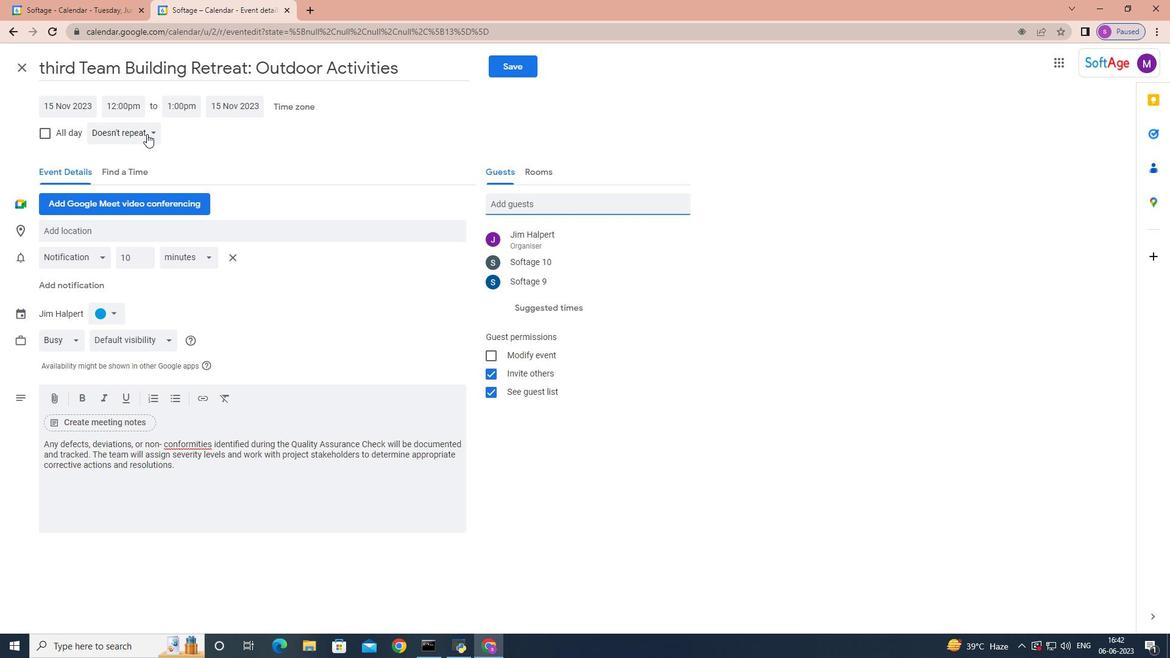 
Action: Mouse moved to (146, 134)
Screenshot: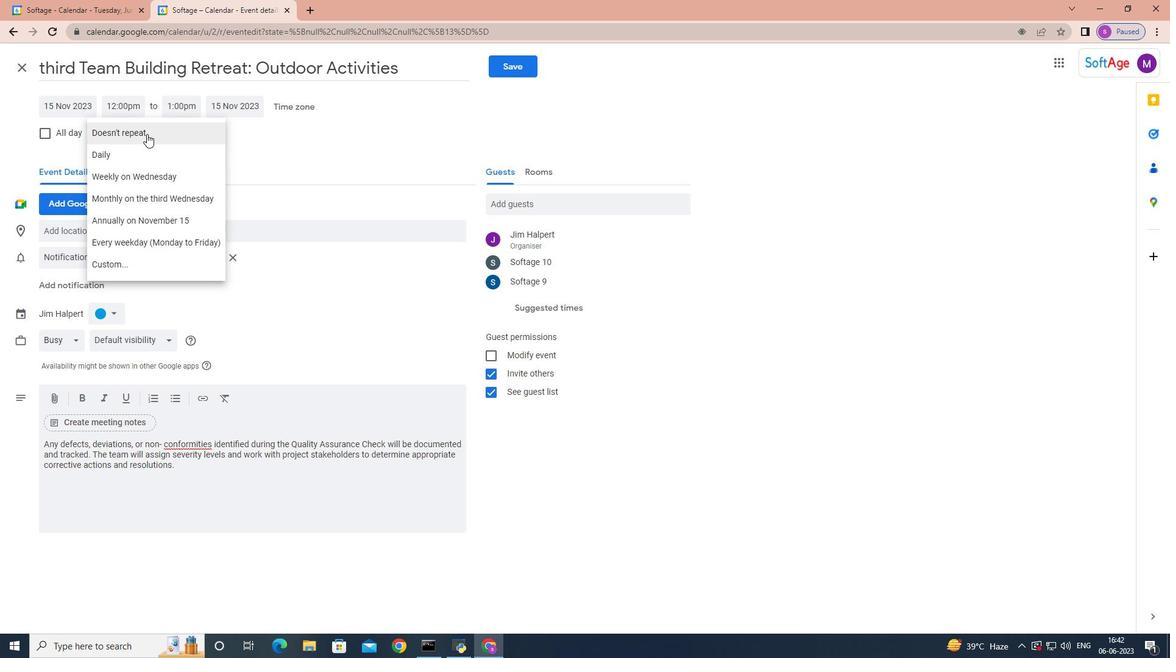 
Action: Mouse pressed left at (146, 134)
Screenshot: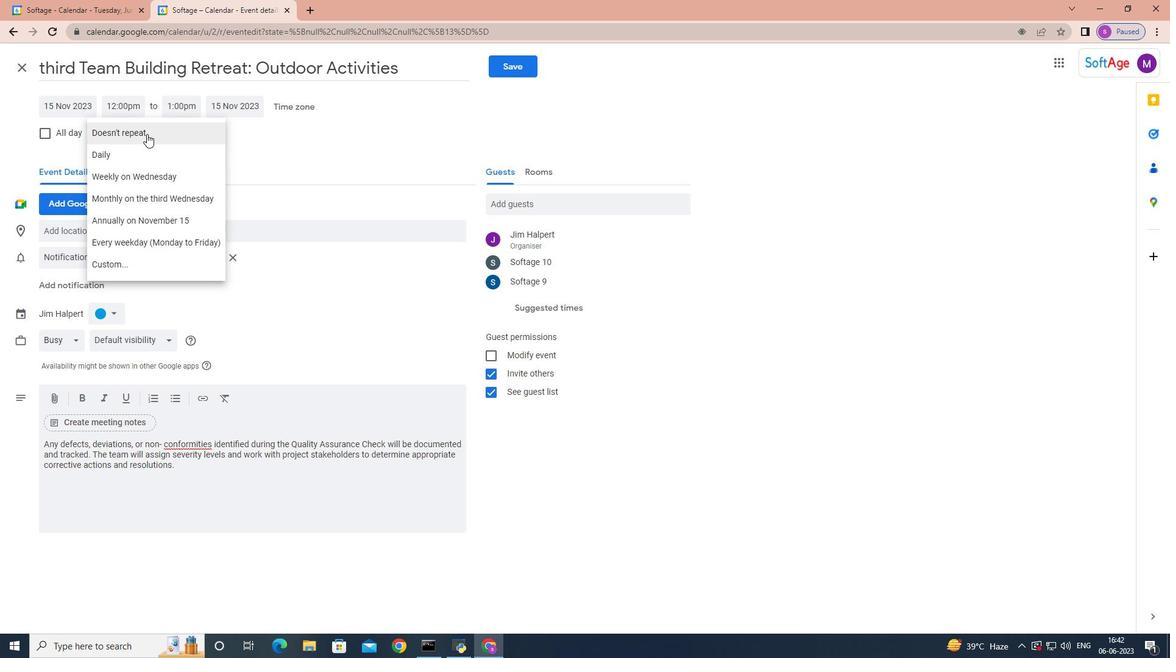 
Action: Mouse moved to (499, 66)
Screenshot: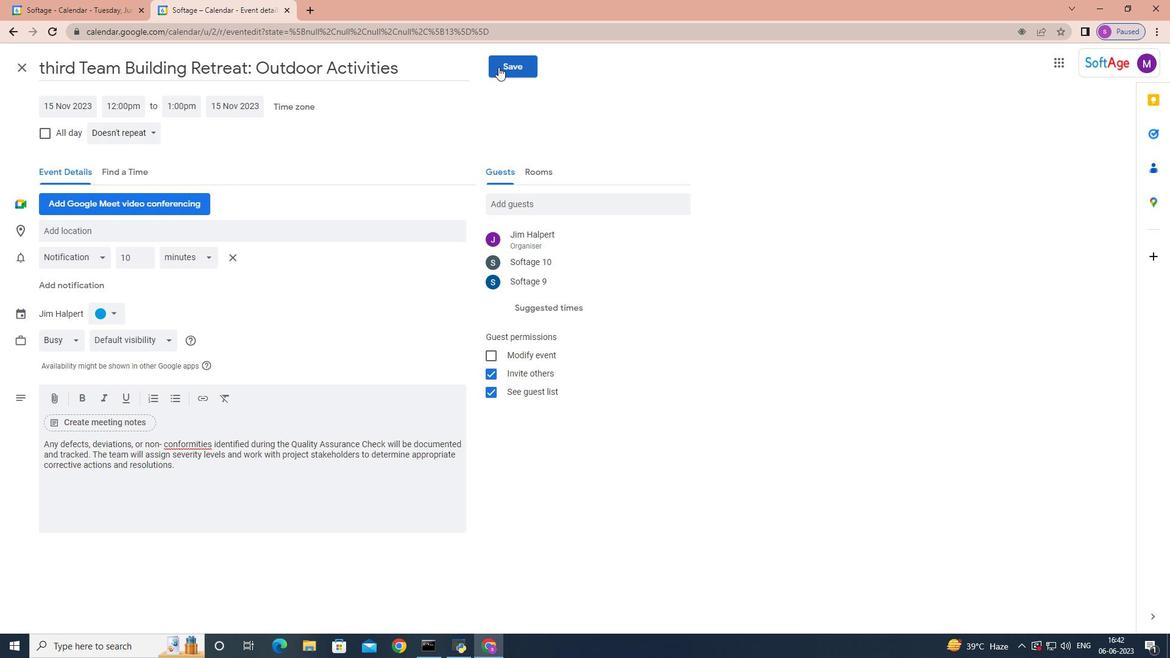
Action: Mouse pressed left at (499, 66)
Screenshot: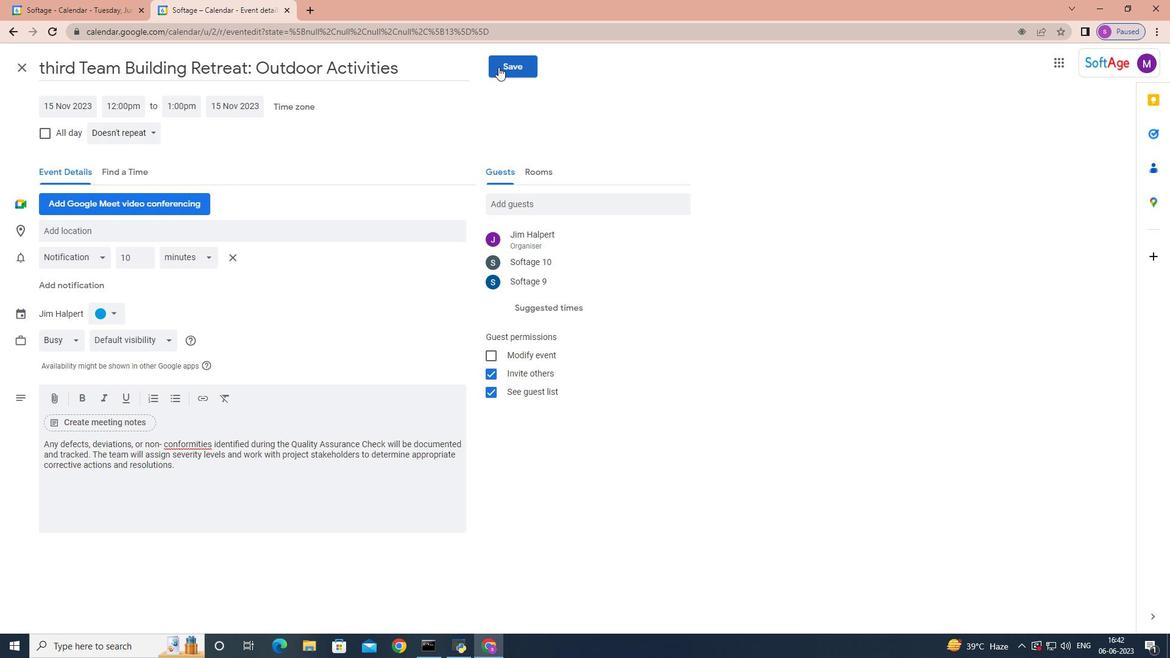 
Action: Mouse moved to (701, 366)
Screenshot: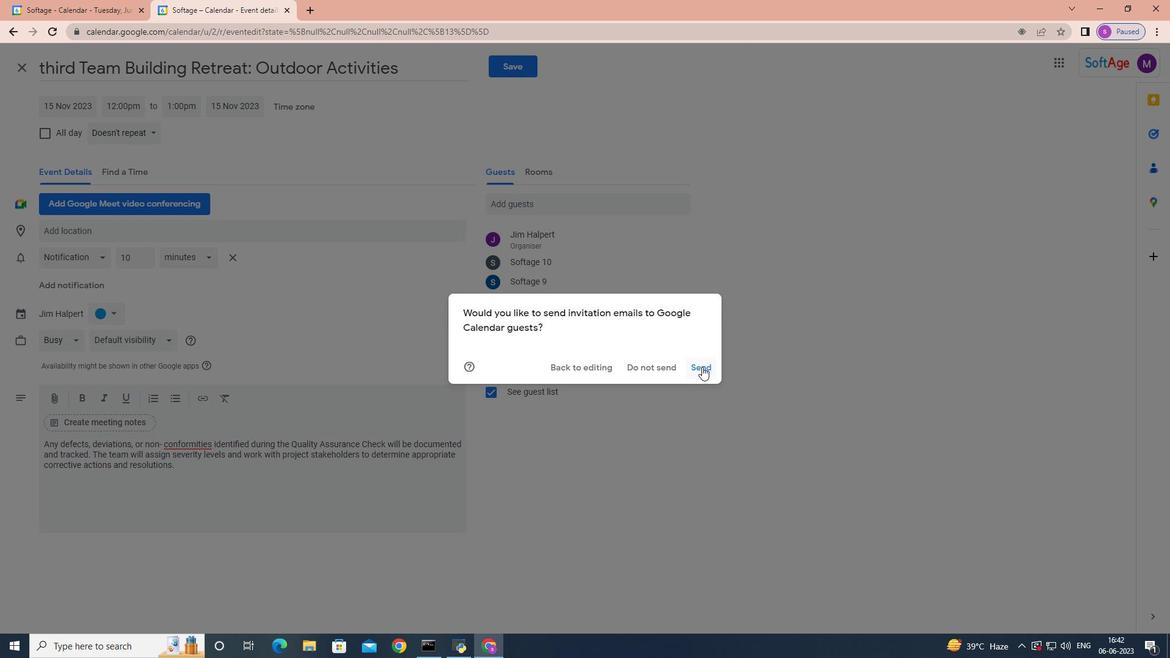 
Action: Mouse pressed left at (701, 366)
Screenshot: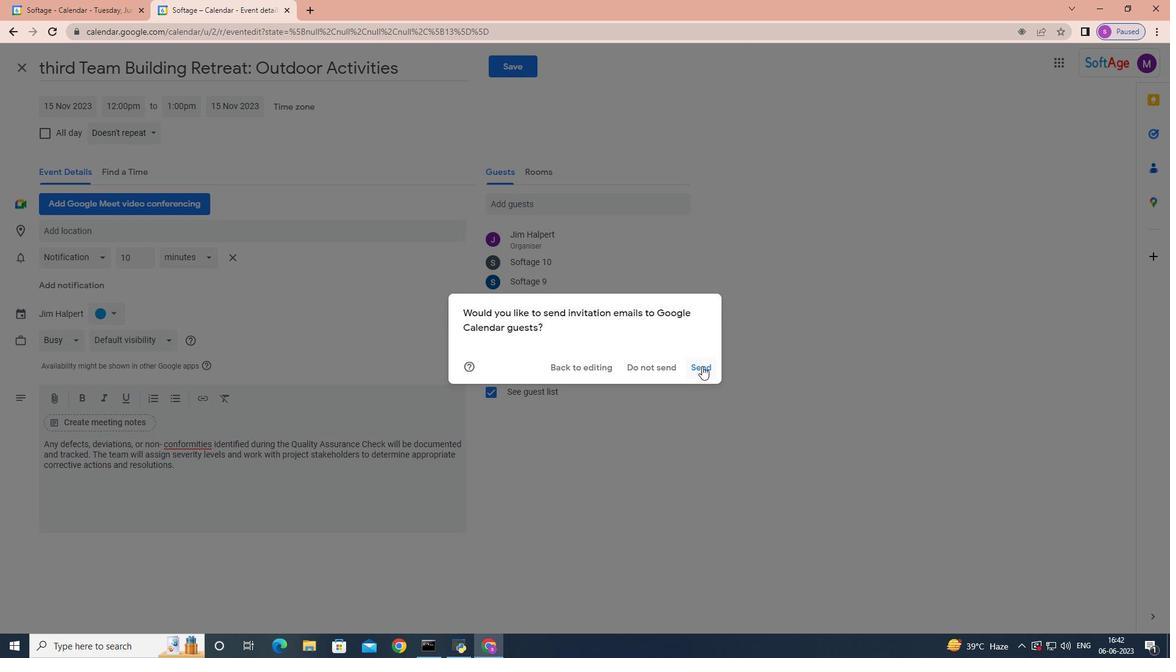 
Action: Mouse moved to (702, 365)
Screenshot: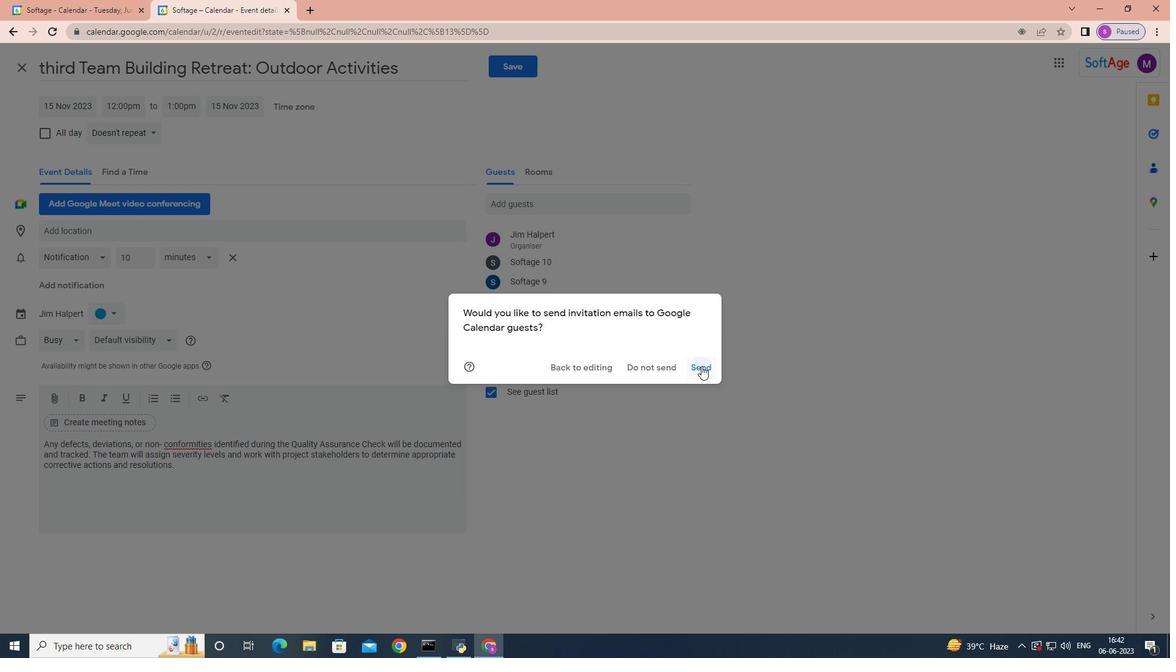 
